 Task: Search one way flight ticket for 4 adults, 1 infant in seat and 1 infant on lap in premium economy from Nashville: Nashville International Airport (berry Field) to Fort Wayne: Fort Wayne International Airport on 8-4-2023. Choice of flights is Singapure airlines. Number of bags: 2 carry on bags and 1 checked bag. Price is upto 78000. Outbound departure time preference is 12:30.
Action: Mouse moved to (239, 342)
Screenshot: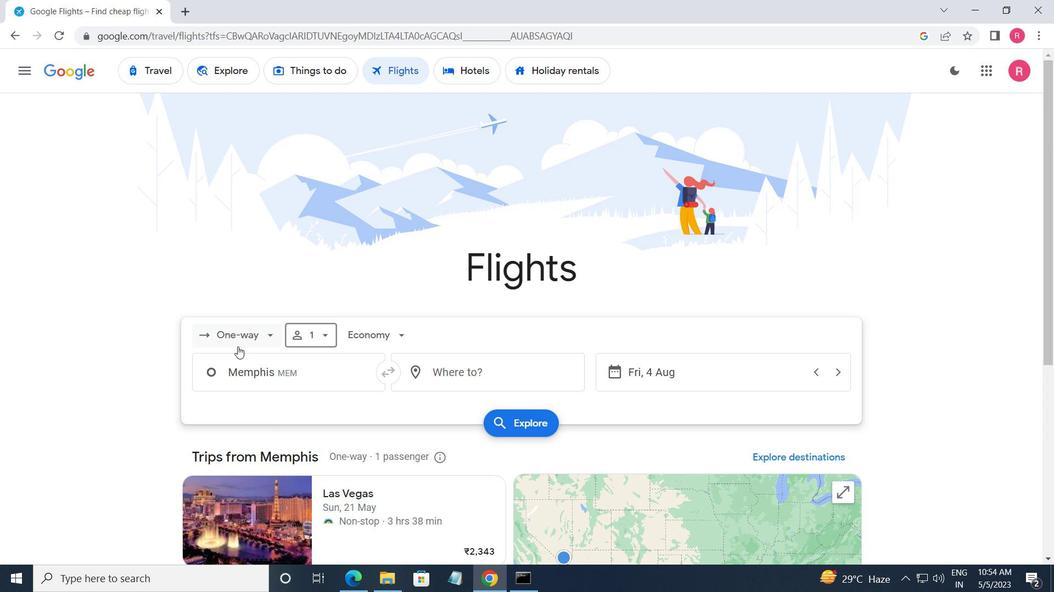 
Action: Mouse pressed left at (239, 342)
Screenshot: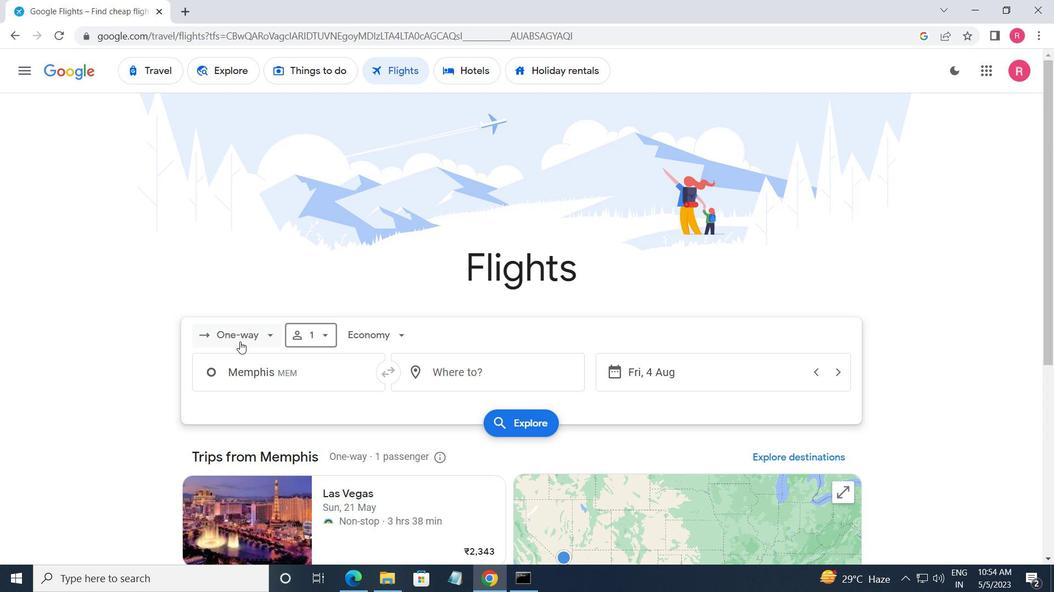 
Action: Mouse moved to (247, 397)
Screenshot: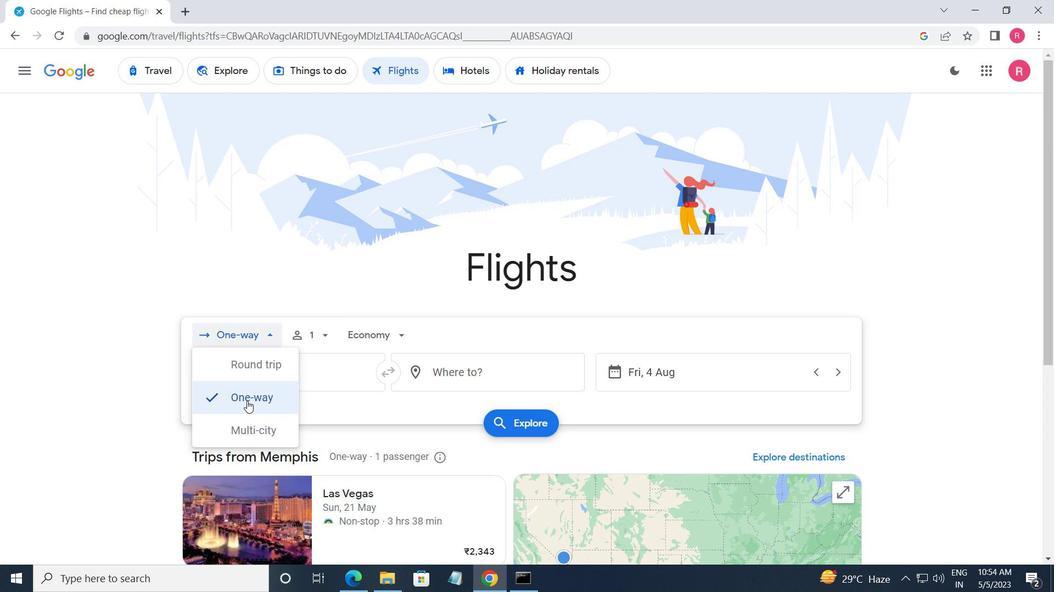 
Action: Mouse pressed left at (247, 397)
Screenshot: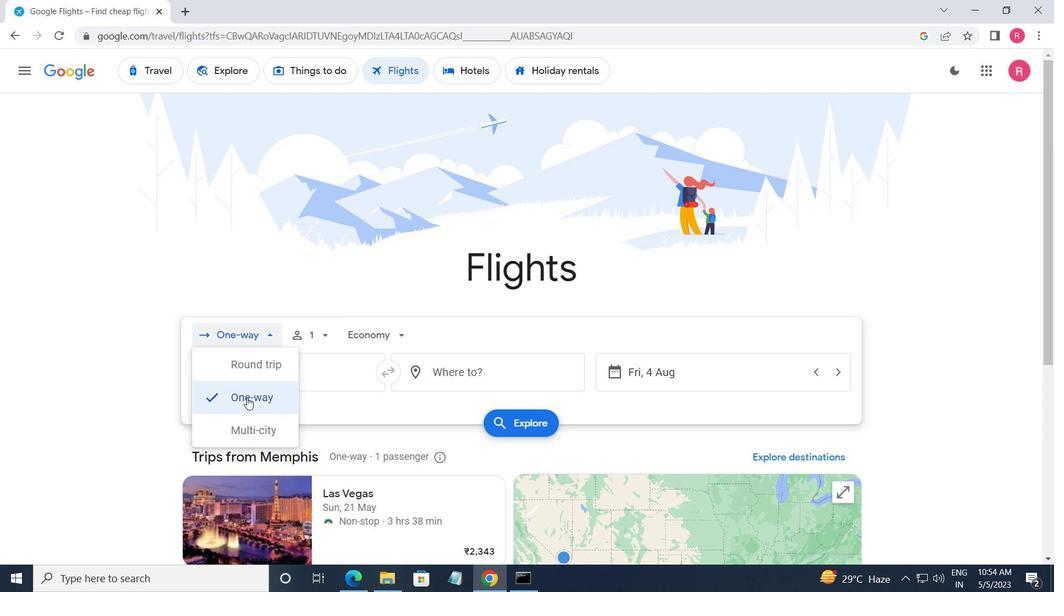 
Action: Mouse moved to (310, 339)
Screenshot: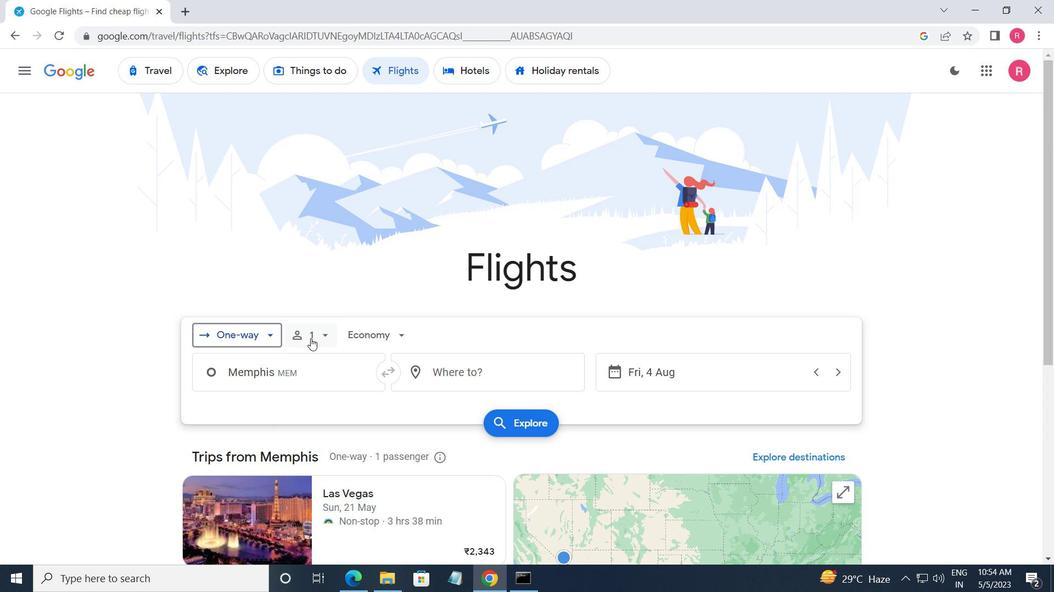 
Action: Mouse pressed left at (310, 339)
Screenshot: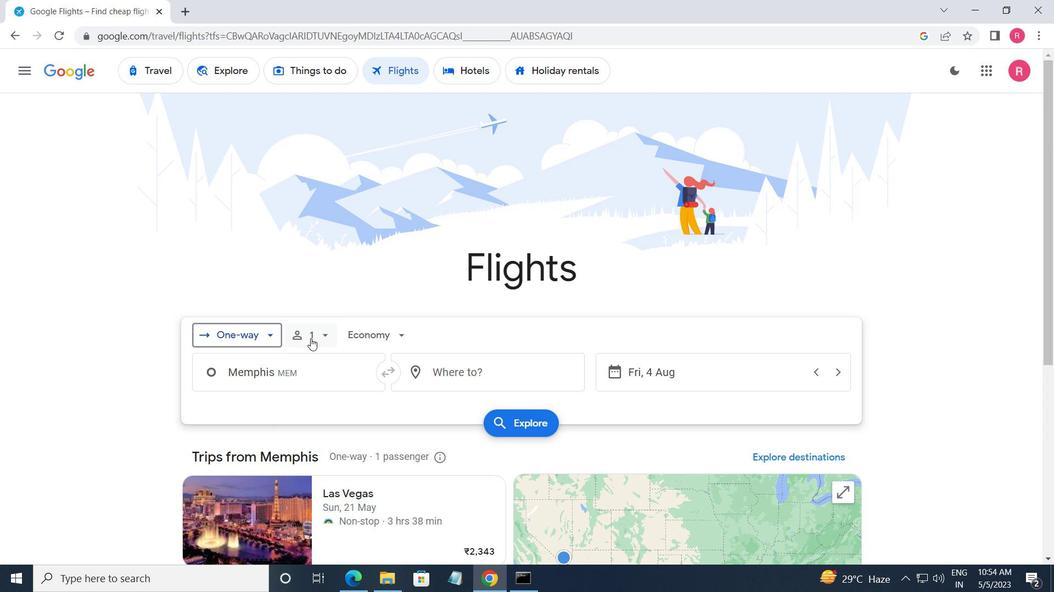 
Action: Mouse moved to (430, 366)
Screenshot: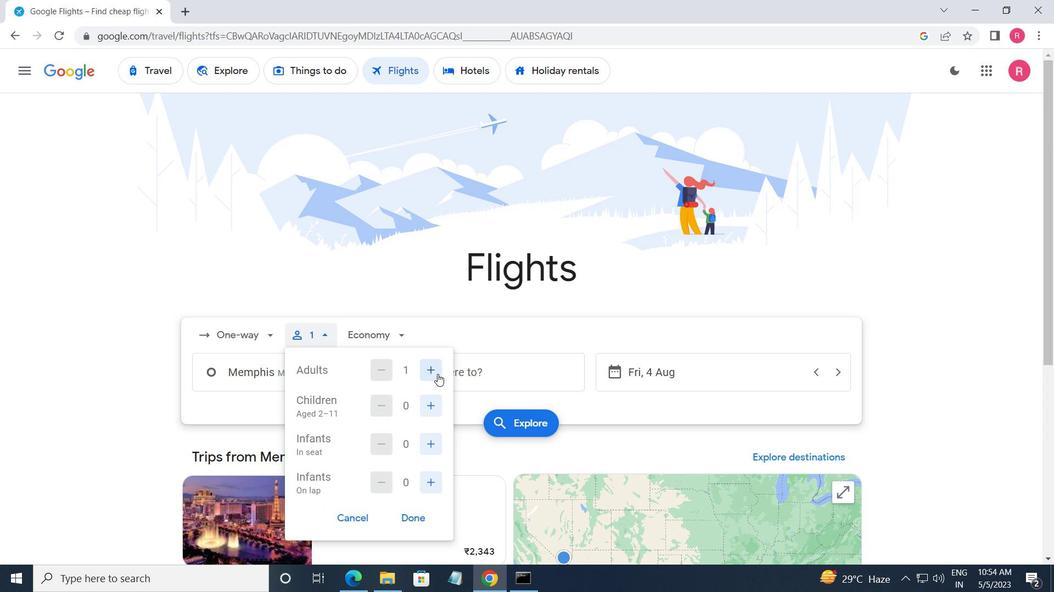 
Action: Mouse pressed left at (430, 366)
Screenshot: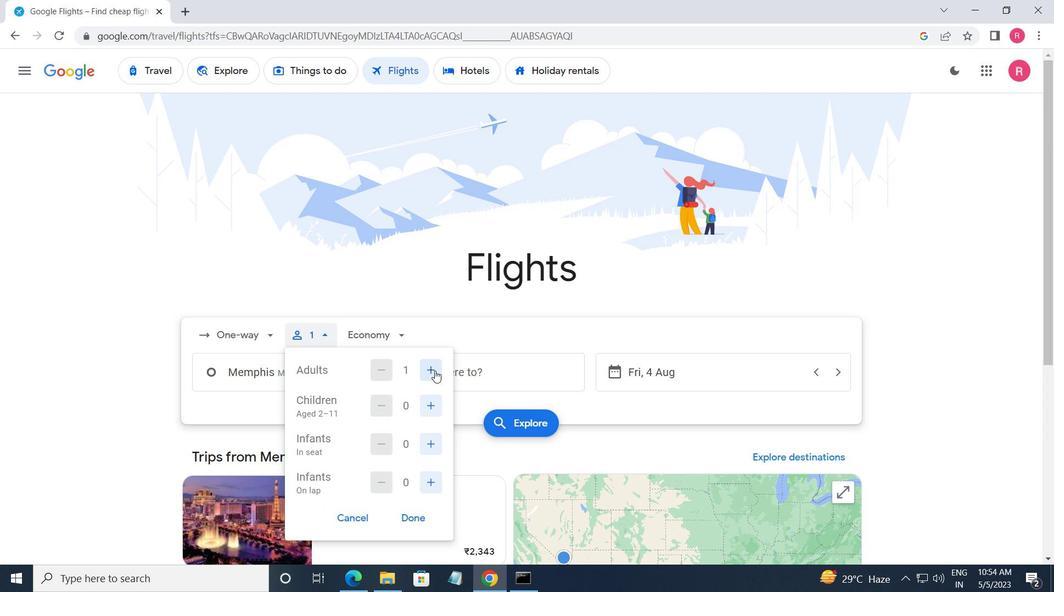 
Action: Mouse pressed left at (430, 366)
Screenshot: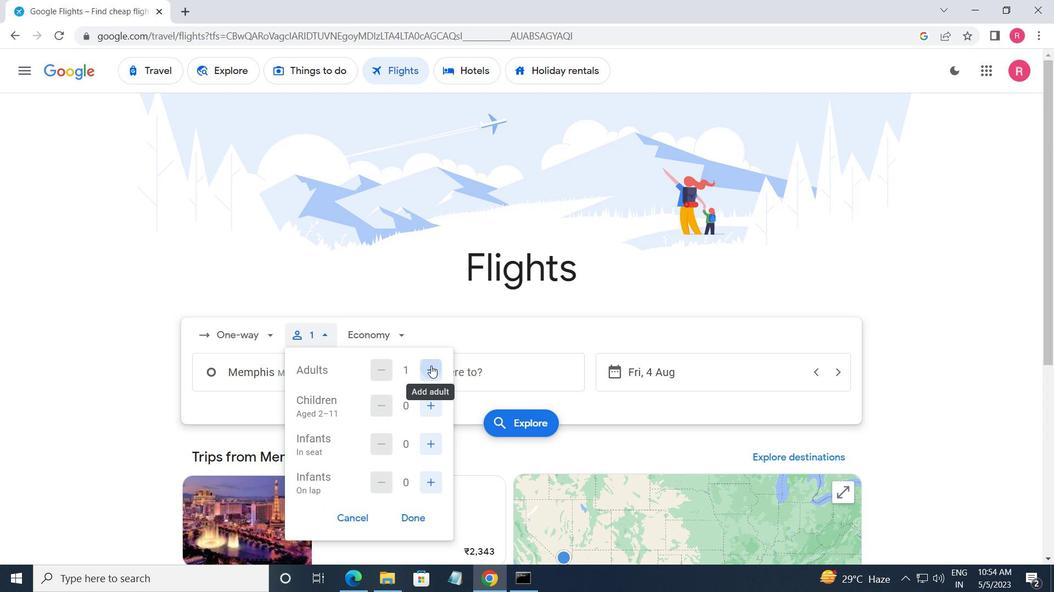 
Action: Mouse pressed left at (430, 366)
Screenshot: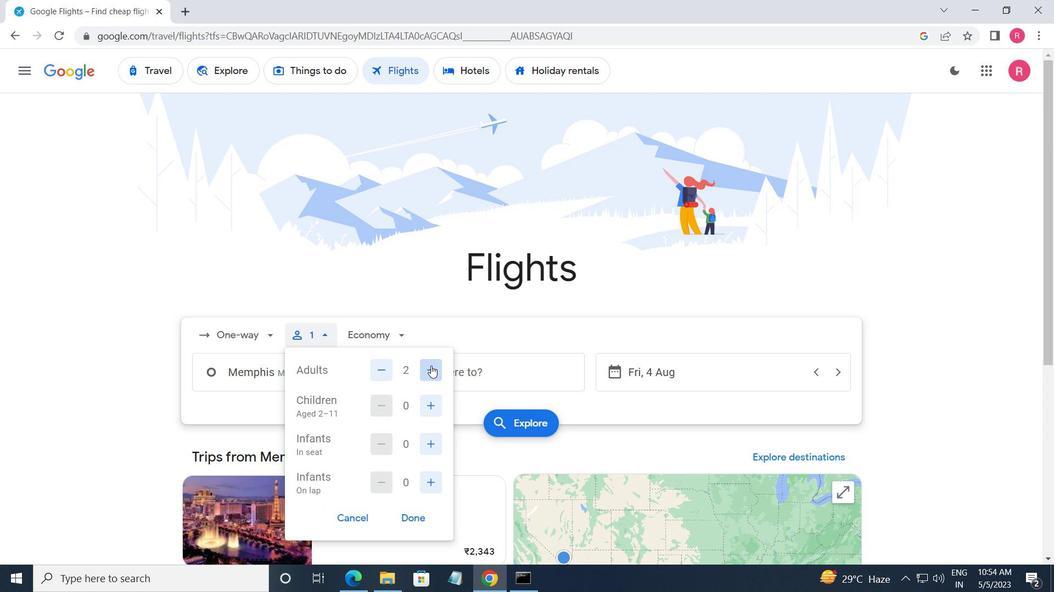 
Action: Mouse moved to (428, 401)
Screenshot: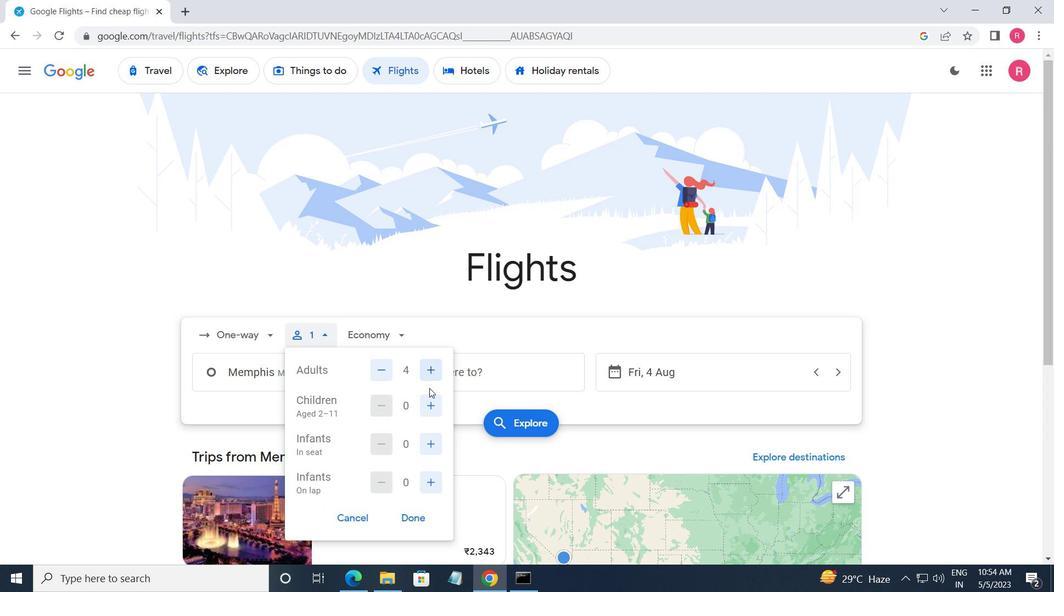 
Action: Mouse pressed left at (428, 401)
Screenshot: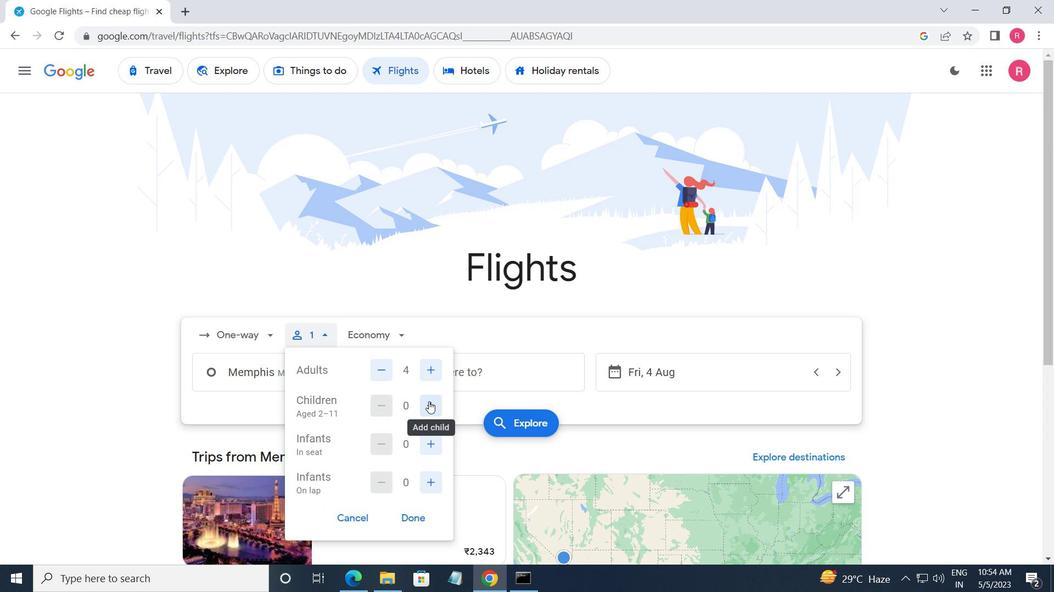
Action: Mouse moved to (426, 441)
Screenshot: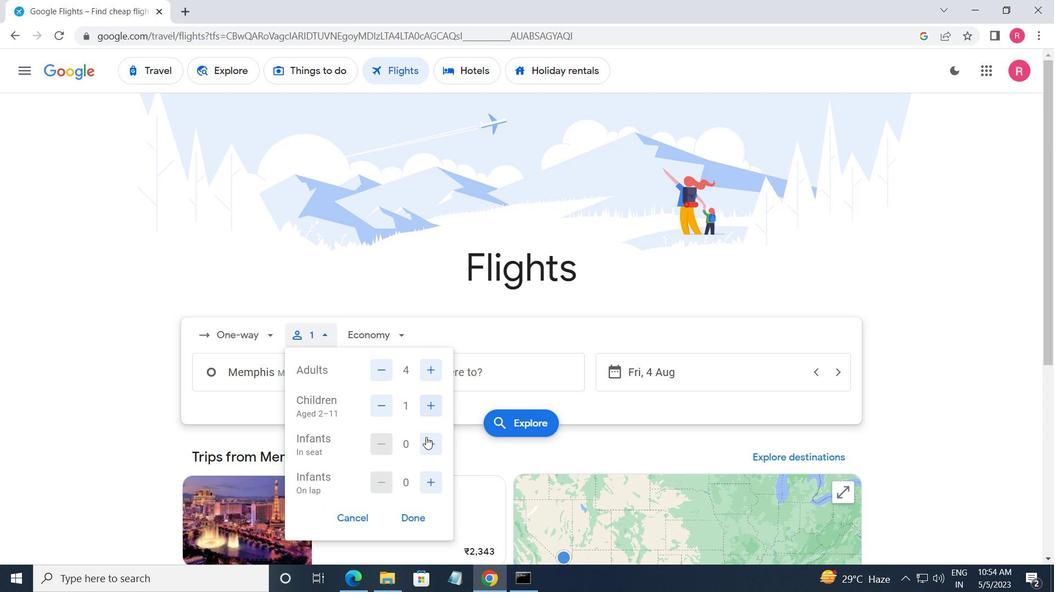 
Action: Mouse pressed left at (426, 441)
Screenshot: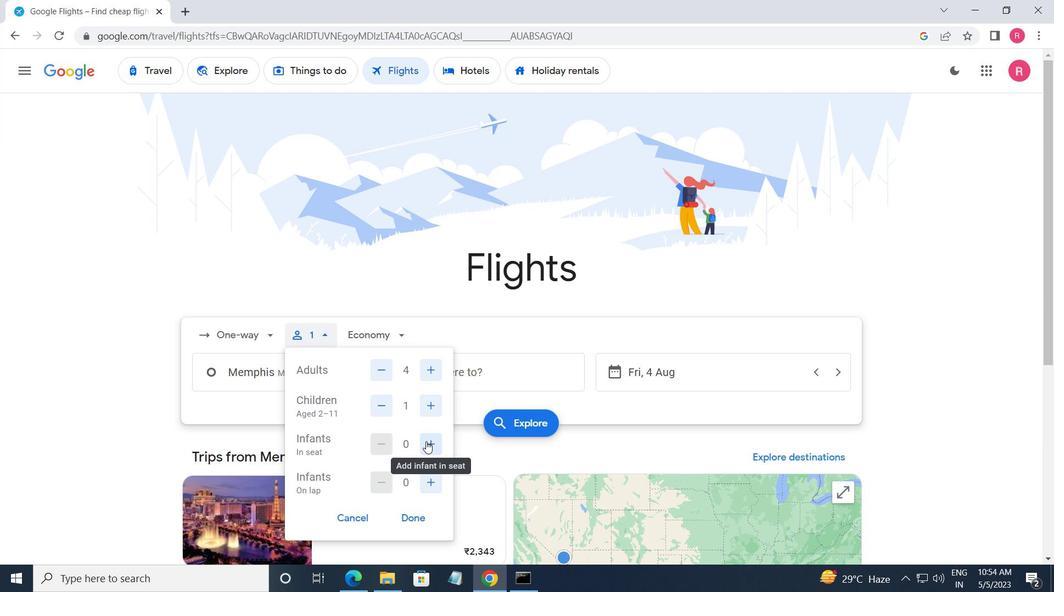 
Action: Mouse moved to (377, 329)
Screenshot: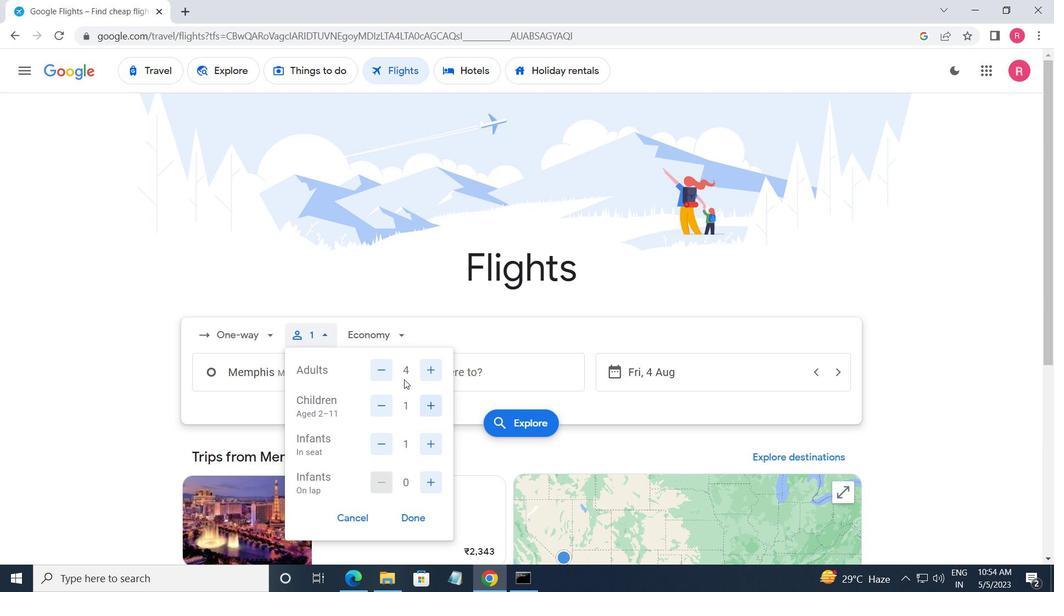 
Action: Mouse pressed left at (377, 329)
Screenshot: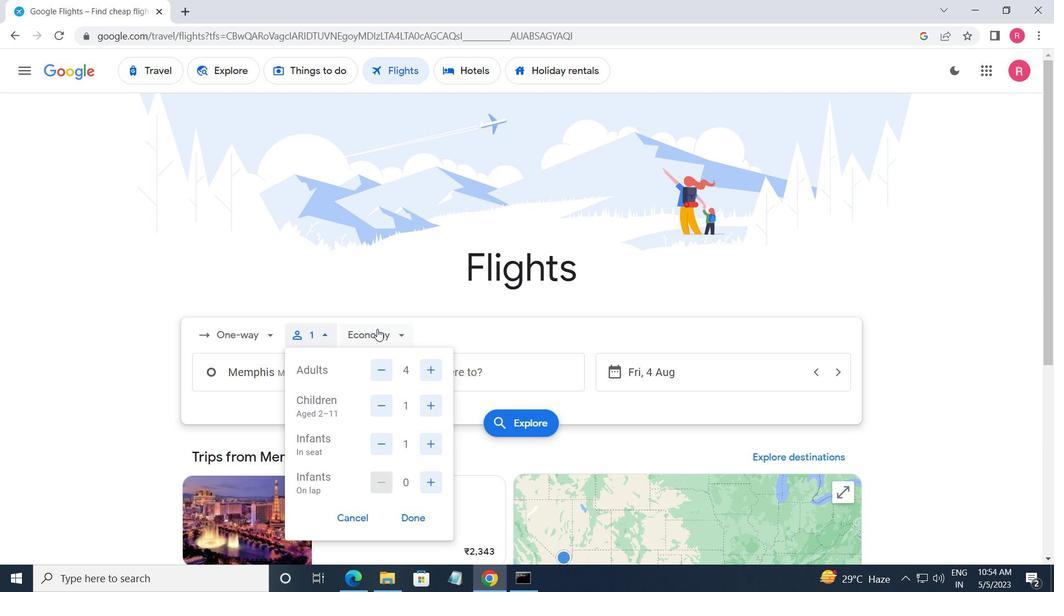 
Action: Mouse moved to (401, 406)
Screenshot: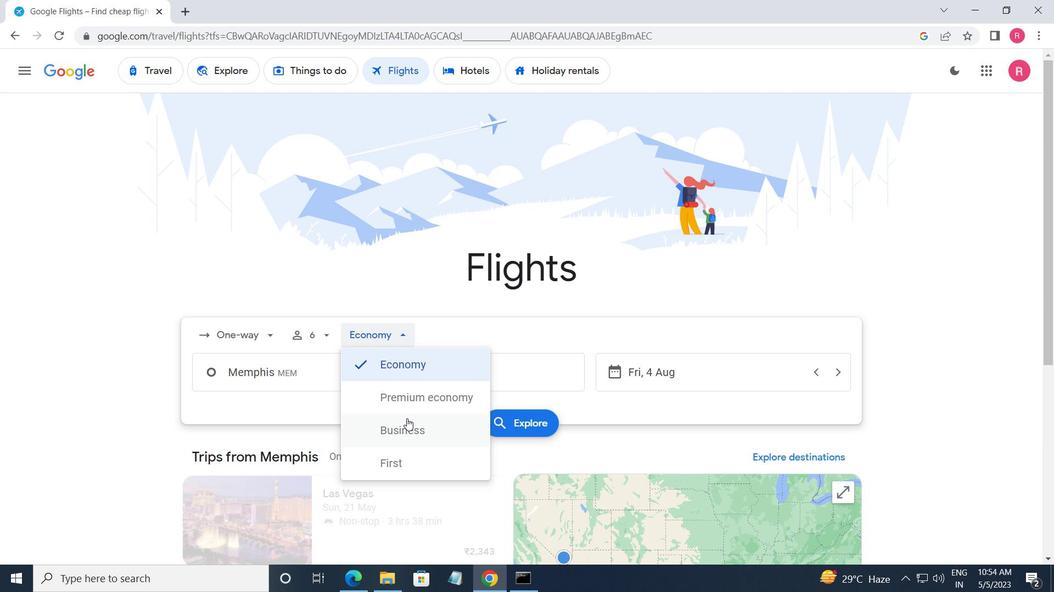 
Action: Mouse pressed left at (401, 406)
Screenshot: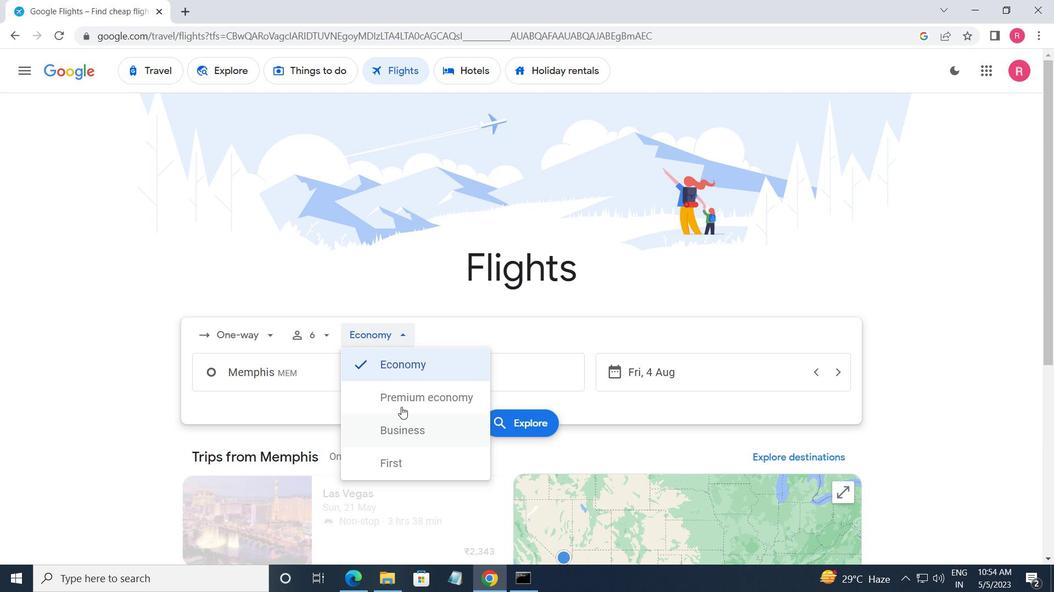 
Action: Mouse moved to (335, 387)
Screenshot: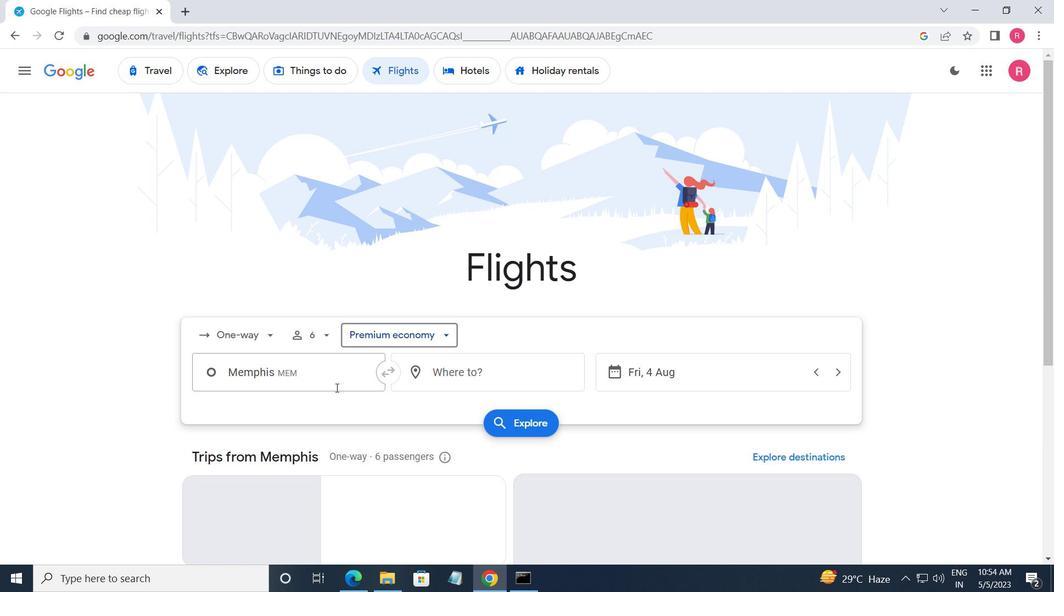 
Action: Mouse pressed left at (335, 387)
Screenshot: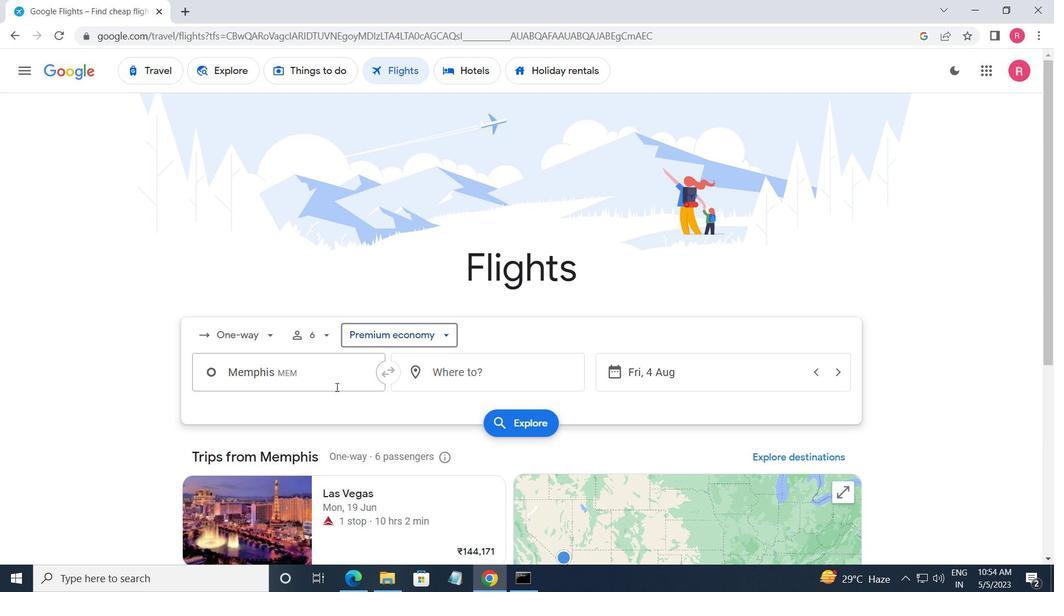 
Action: Mouse moved to (337, 387)
Screenshot: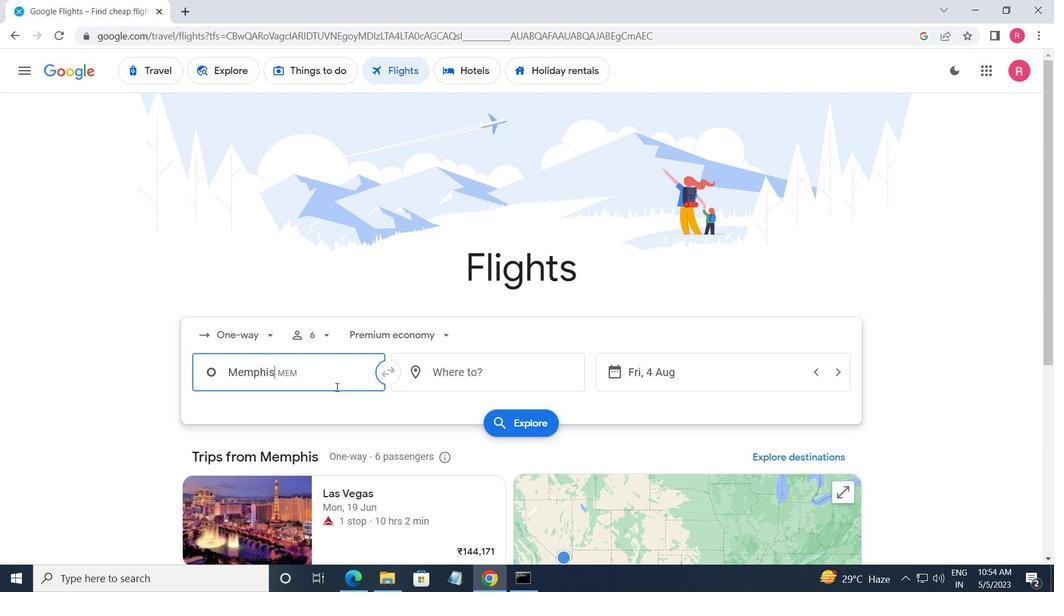 
Action: Key pressed <Key.shift_r>Nashville<Key.space><Key.shift_r>I
Screenshot: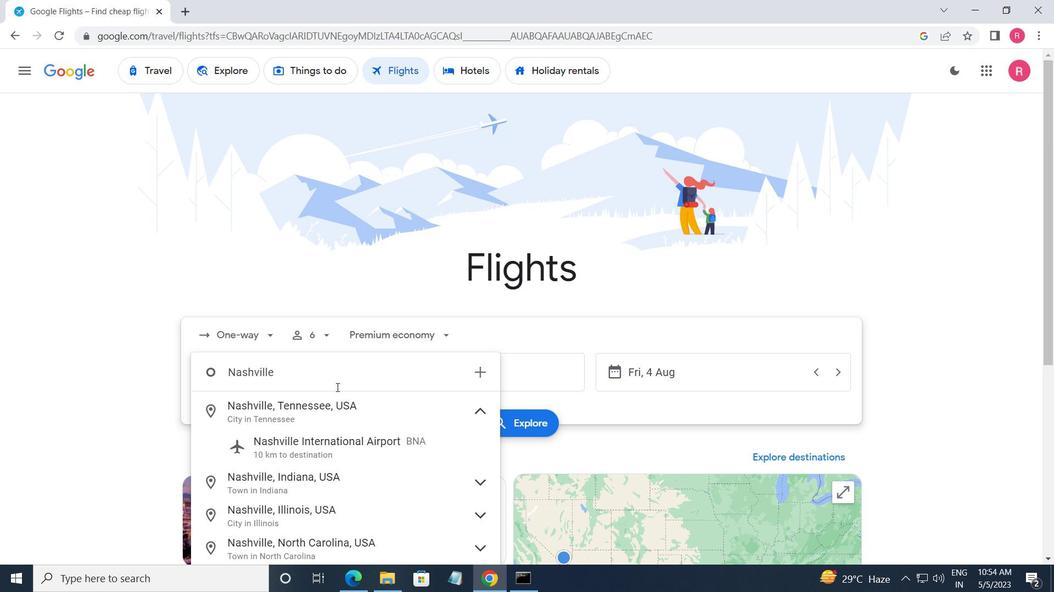 
Action: Mouse moved to (359, 412)
Screenshot: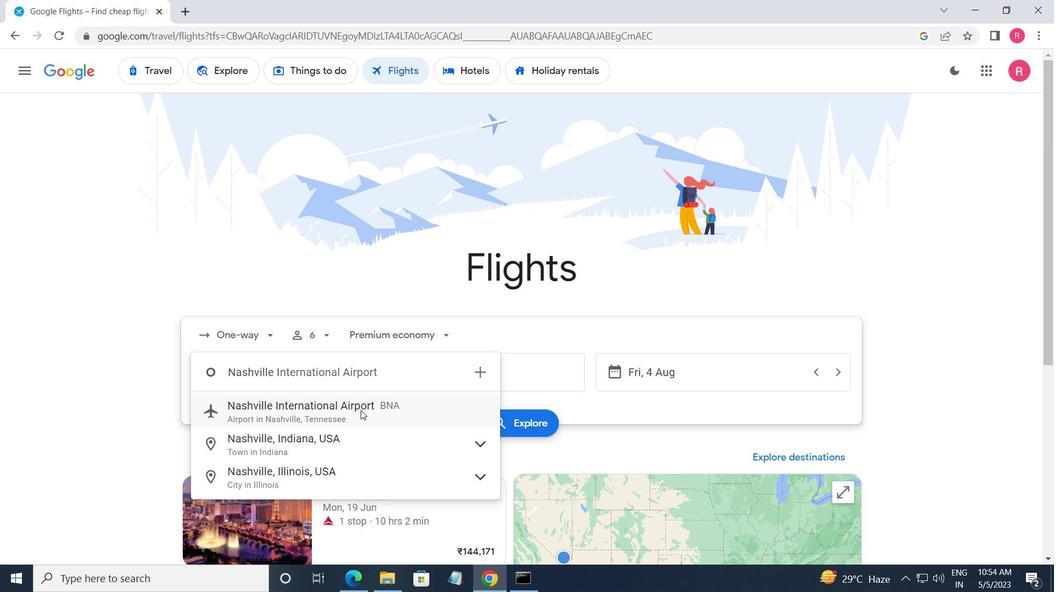 
Action: Mouse pressed left at (359, 412)
Screenshot: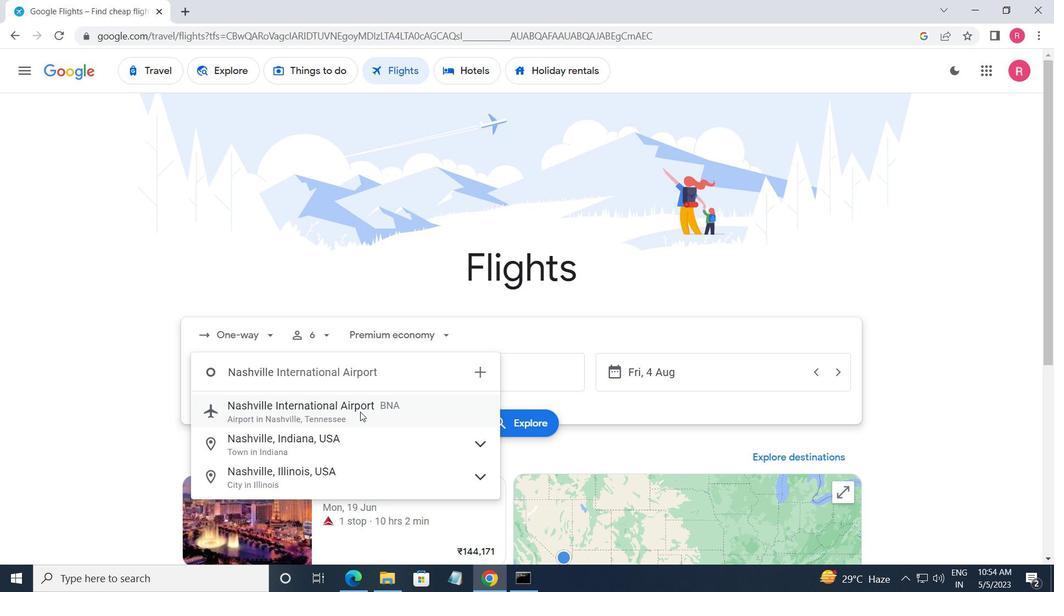 
Action: Mouse moved to (461, 366)
Screenshot: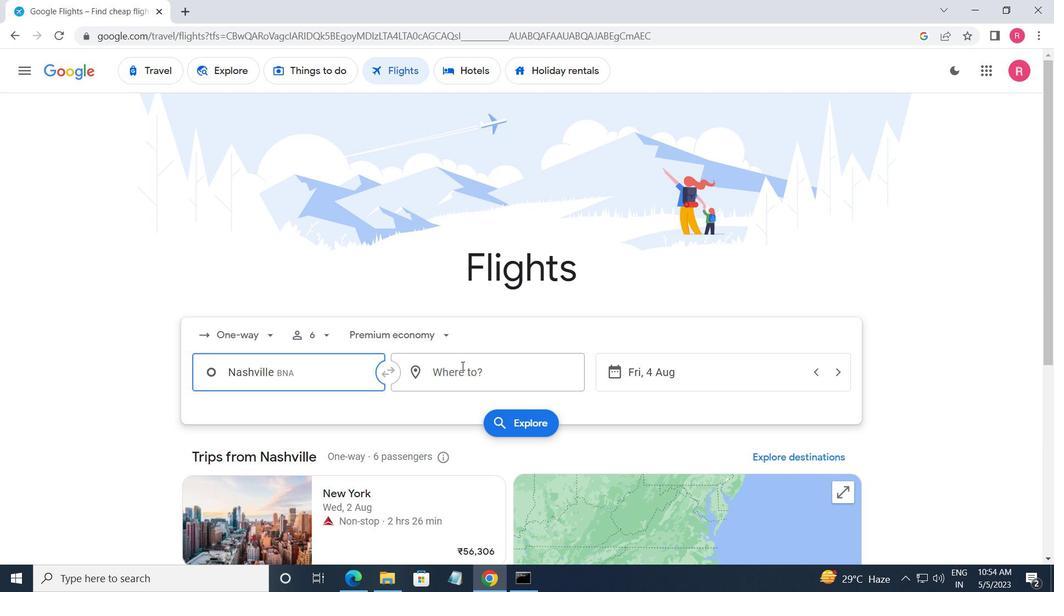 
Action: Mouse pressed left at (461, 366)
Screenshot: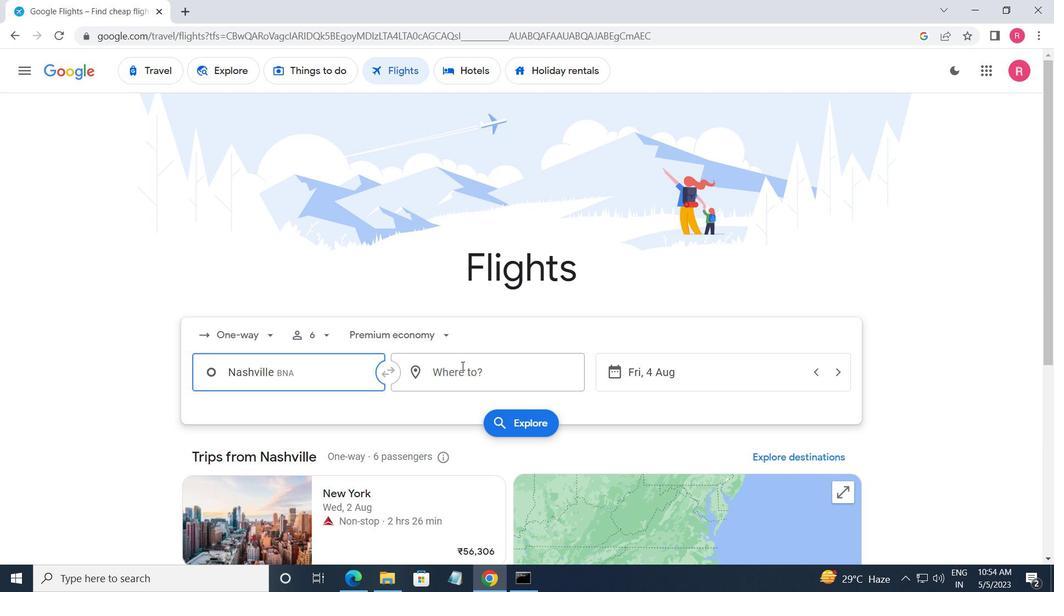 
Action: Mouse moved to (478, 510)
Screenshot: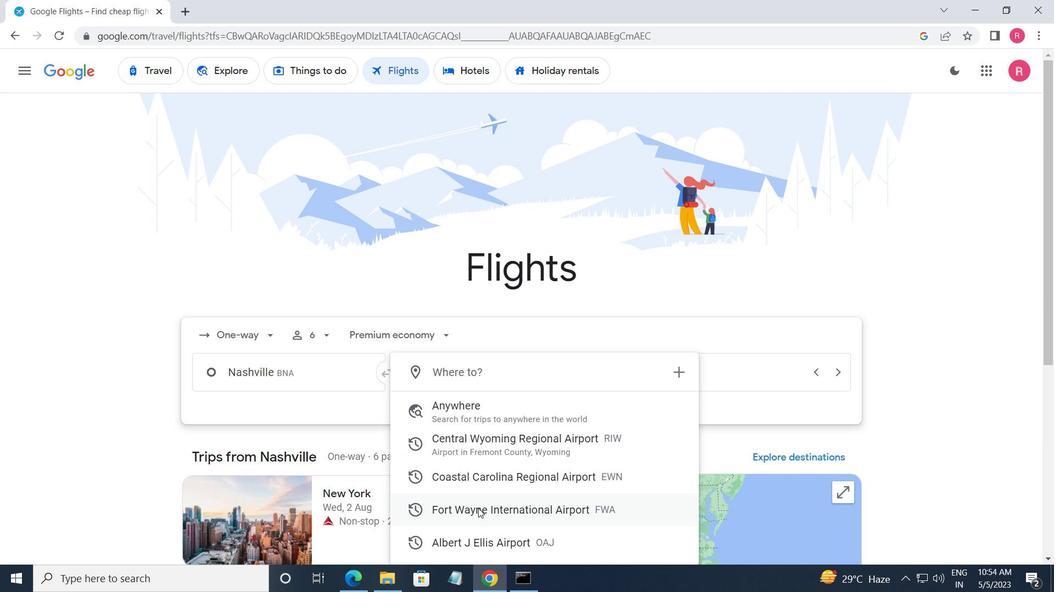 
Action: Mouse pressed left at (478, 510)
Screenshot: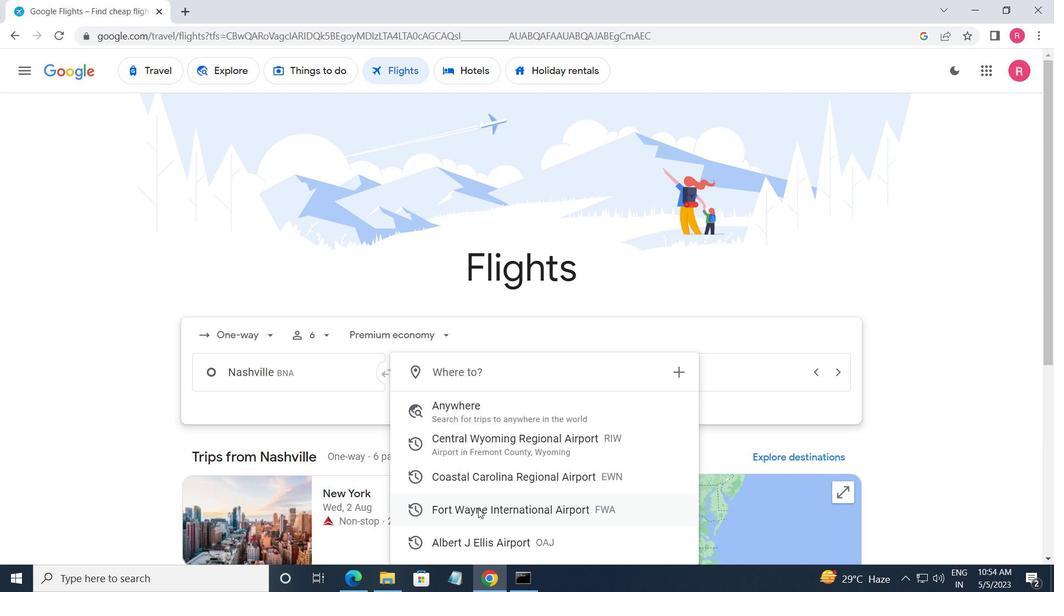 
Action: Mouse moved to (695, 383)
Screenshot: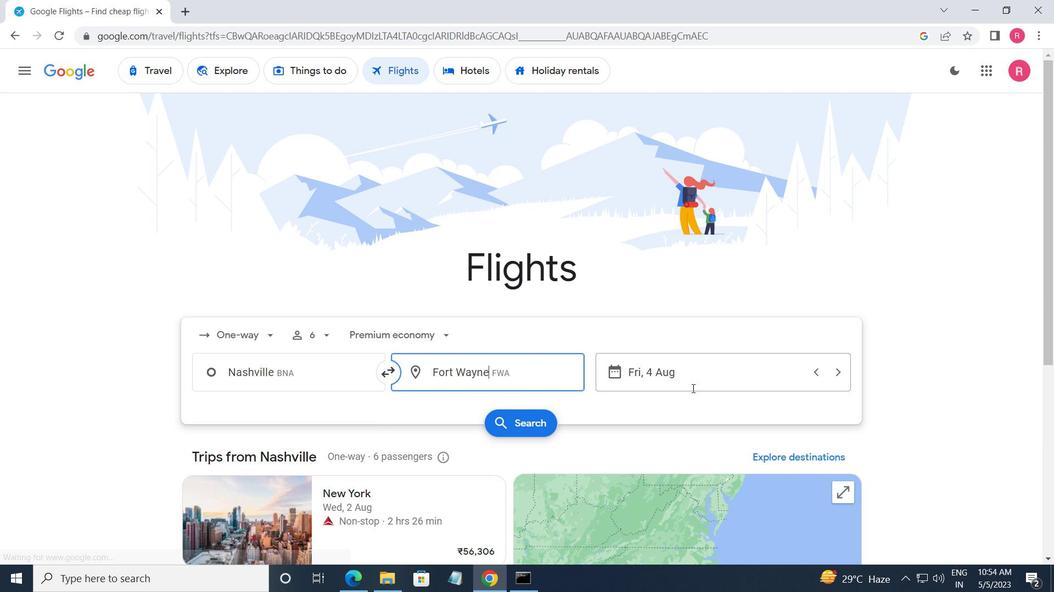 
Action: Mouse pressed left at (695, 383)
Screenshot: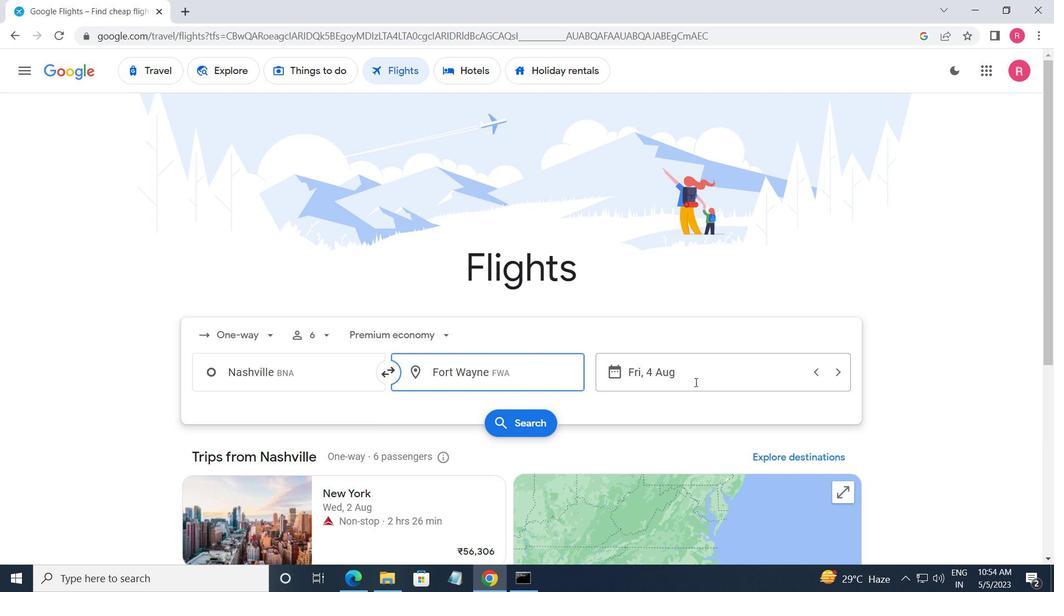 
Action: Mouse moved to (520, 320)
Screenshot: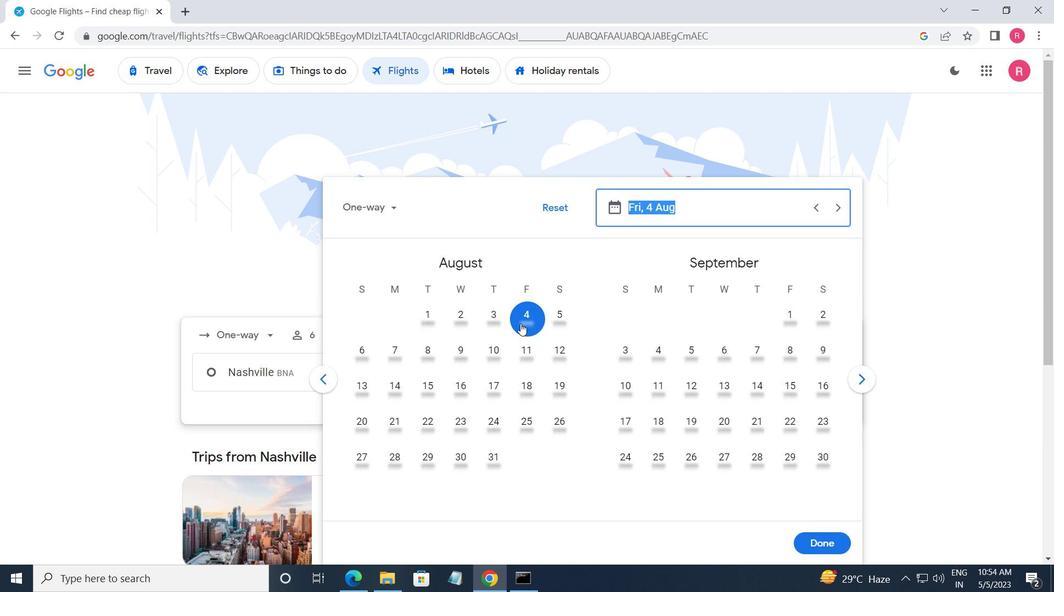 
Action: Mouse pressed left at (520, 320)
Screenshot: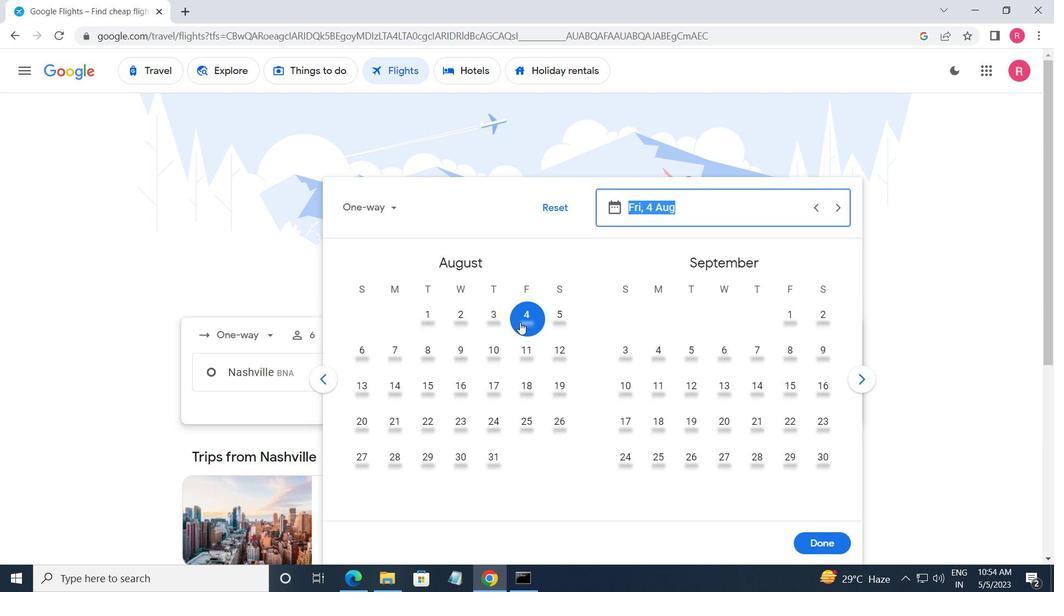 
Action: Mouse moved to (792, 546)
Screenshot: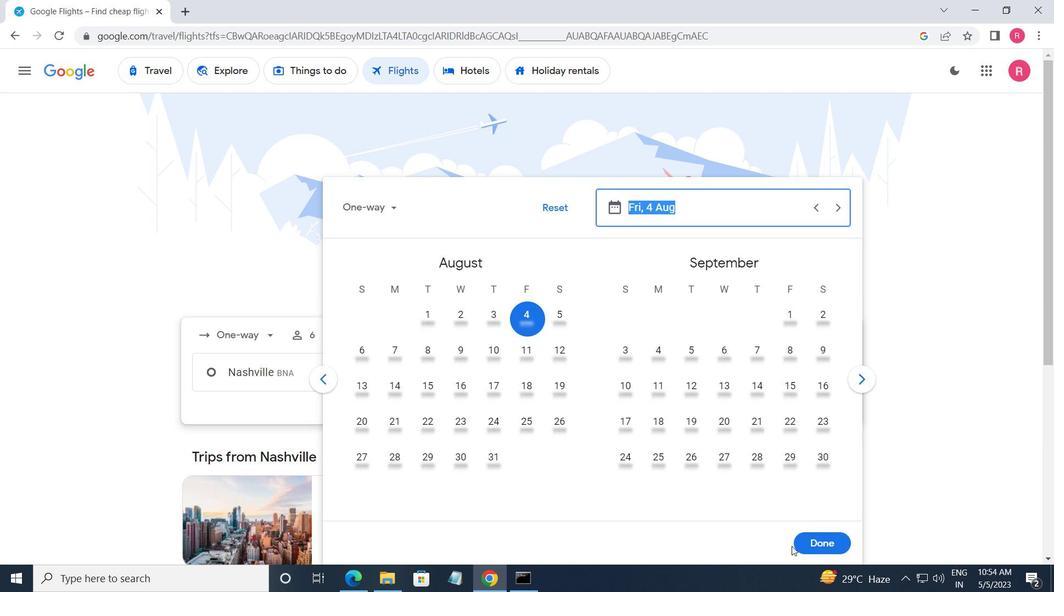 
Action: Mouse pressed left at (792, 546)
Screenshot: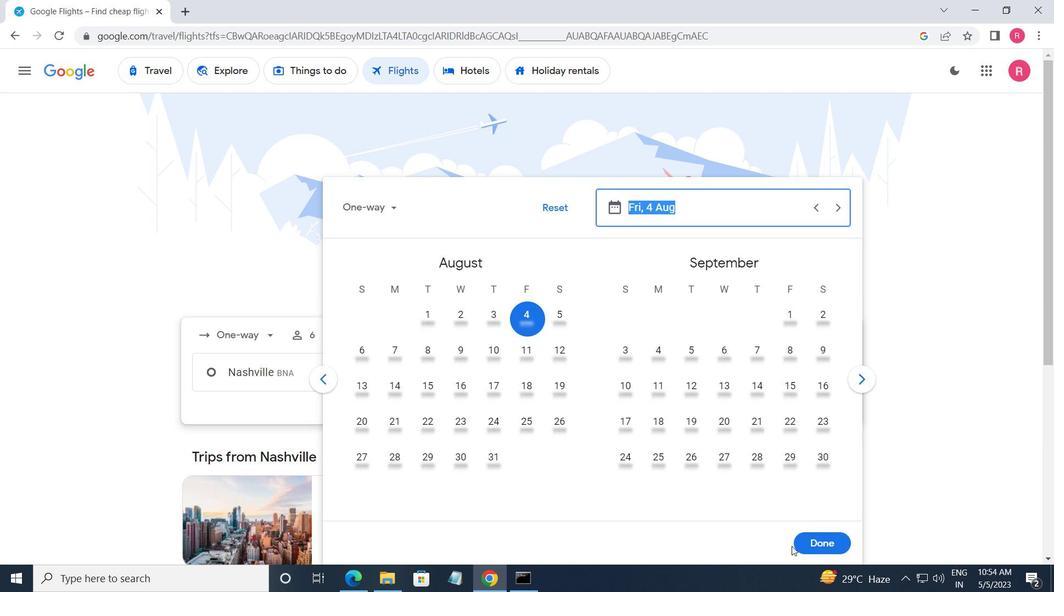 
Action: Mouse moved to (816, 546)
Screenshot: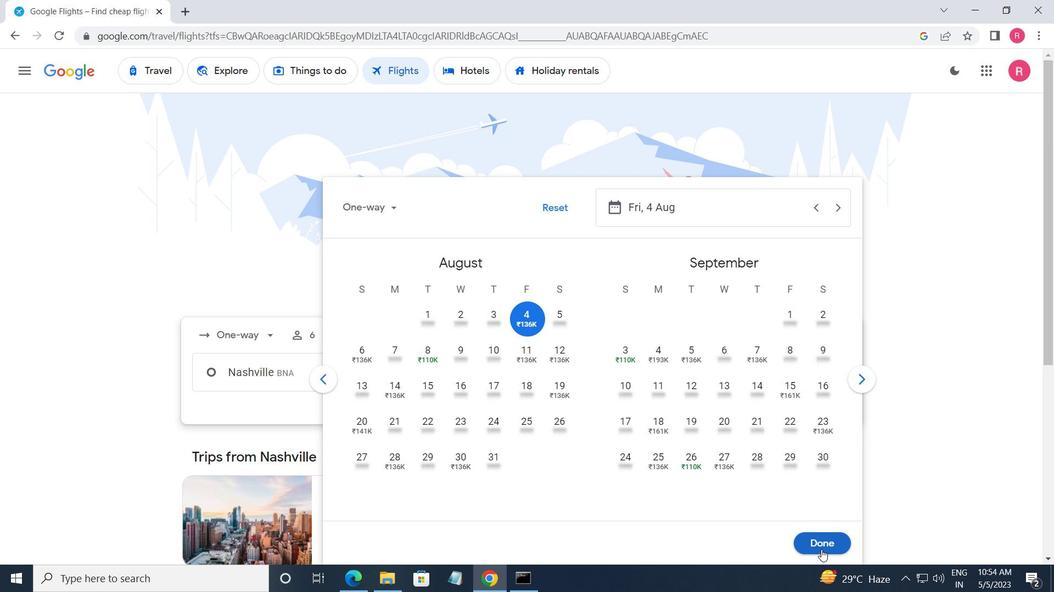 
Action: Mouse pressed left at (816, 546)
Screenshot: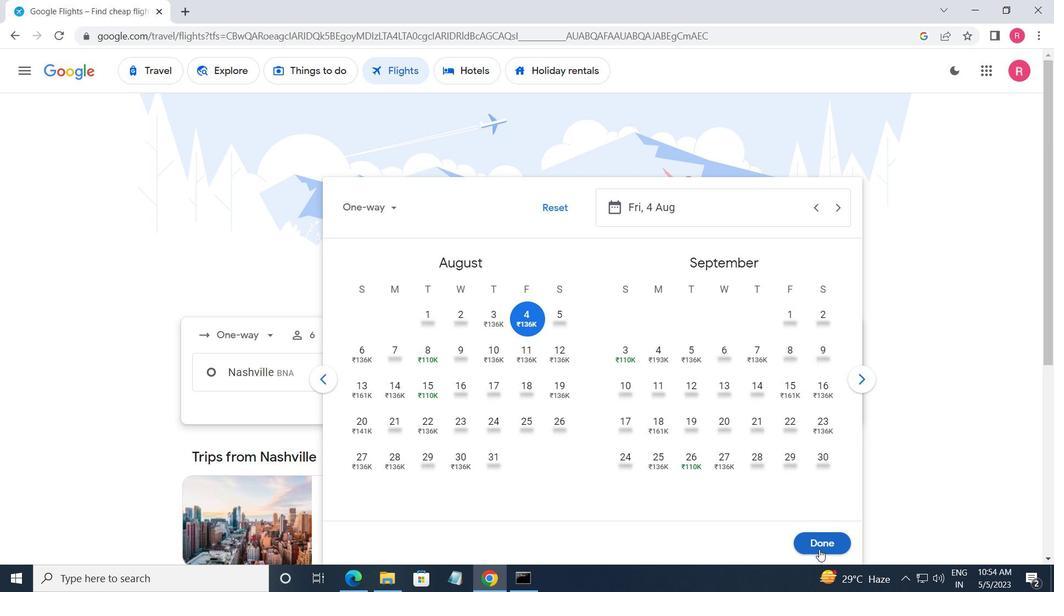 
Action: Mouse moved to (528, 429)
Screenshot: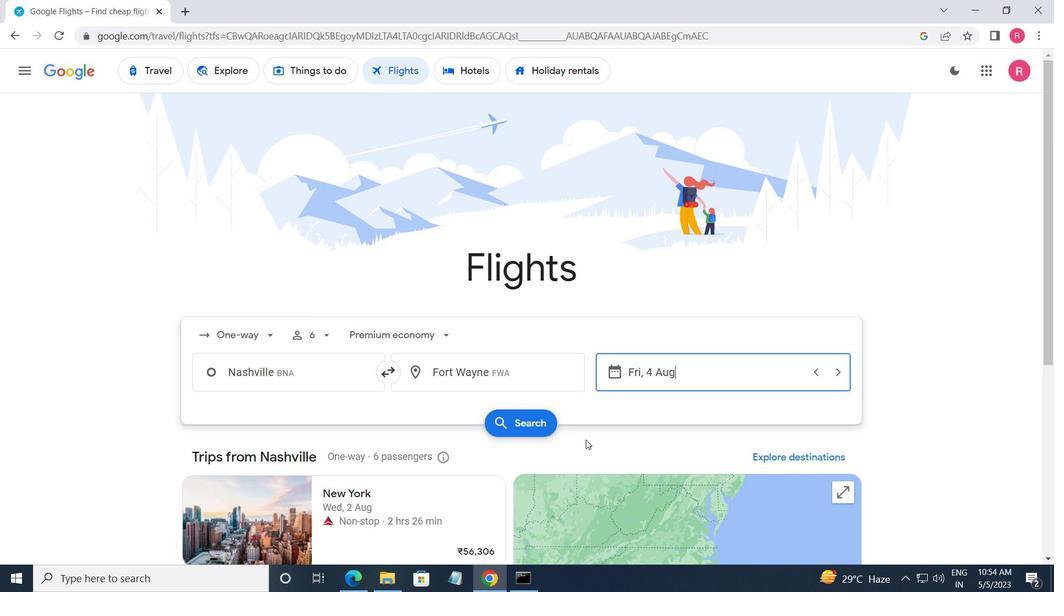 
Action: Mouse pressed left at (528, 429)
Screenshot: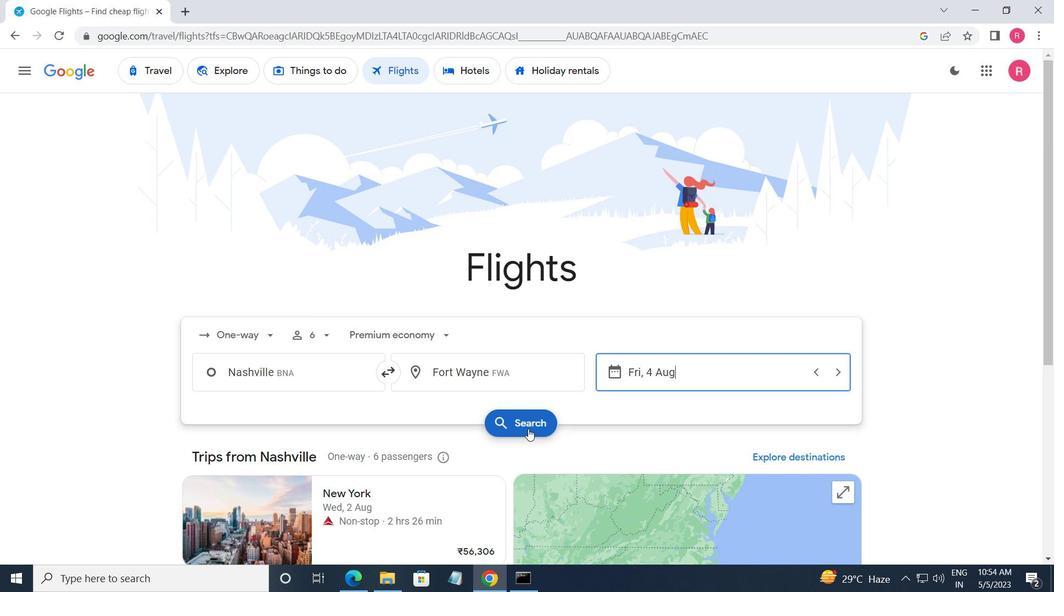 
Action: Mouse moved to (214, 199)
Screenshot: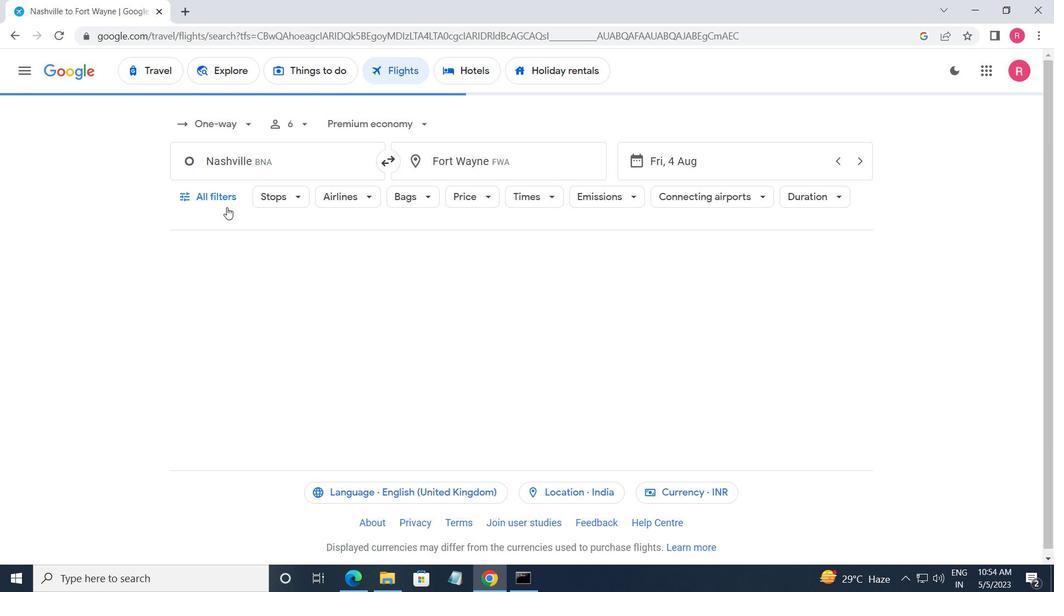 
Action: Mouse pressed left at (214, 199)
Screenshot: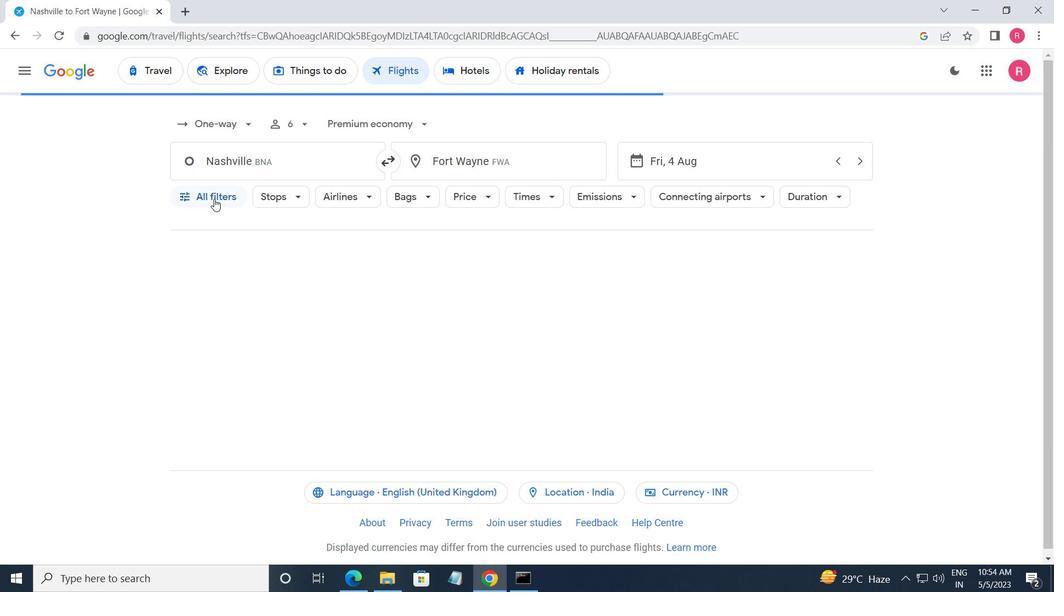 
Action: Mouse moved to (273, 393)
Screenshot: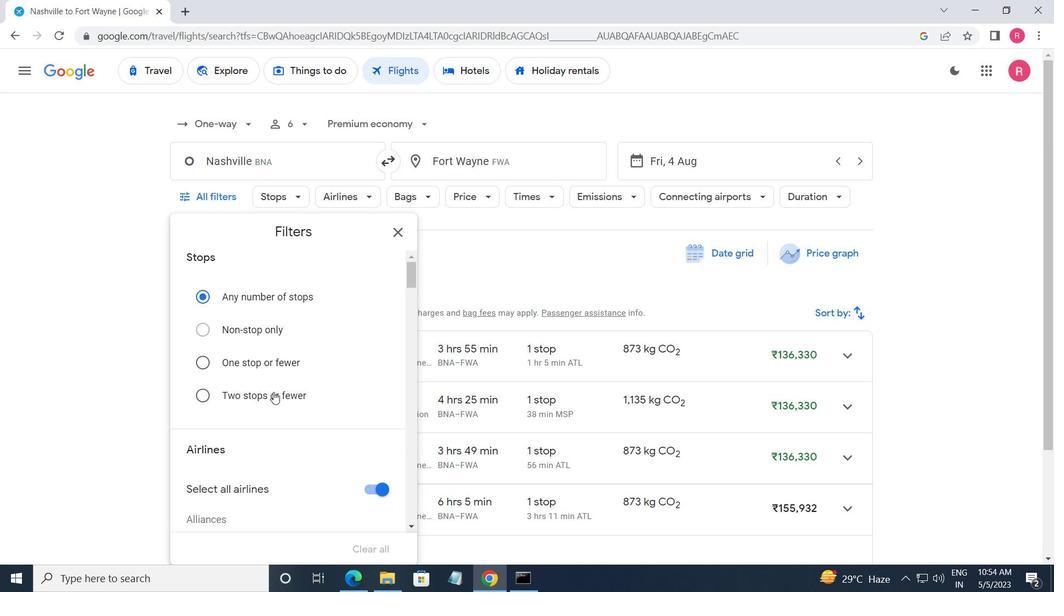 
Action: Mouse scrolled (273, 393) with delta (0, 0)
Screenshot: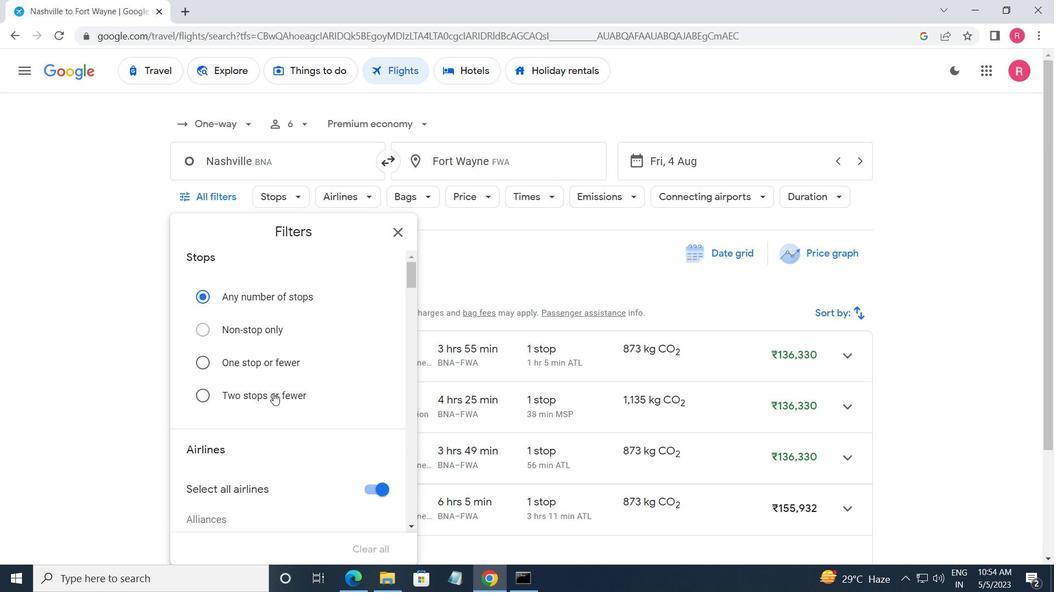 
Action: Mouse scrolled (273, 393) with delta (0, 0)
Screenshot: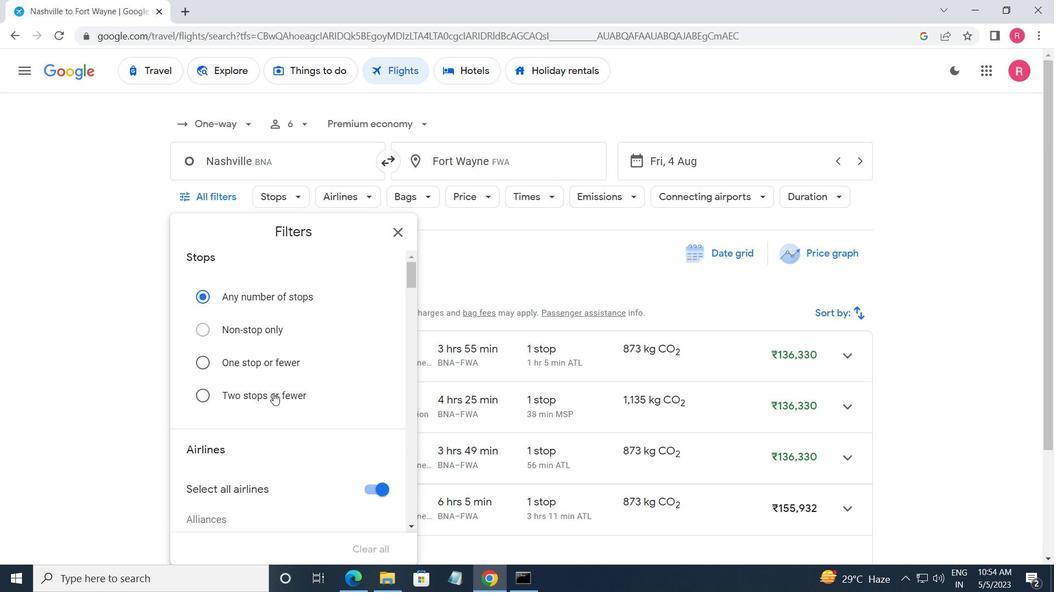
Action: Mouse scrolled (273, 393) with delta (0, 0)
Screenshot: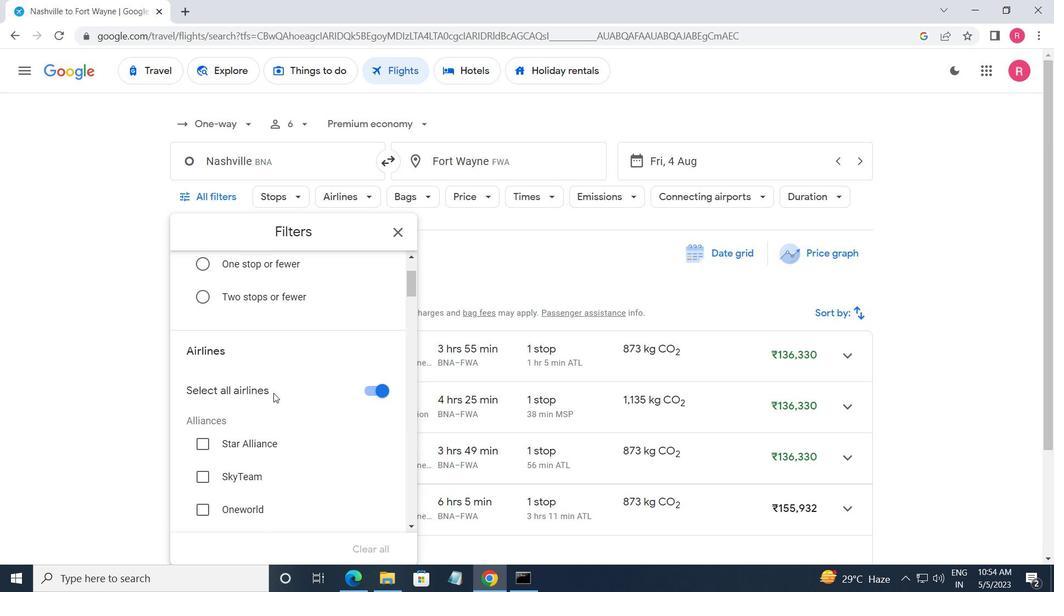 
Action: Mouse scrolled (273, 393) with delta (0, 0)
Screenshot: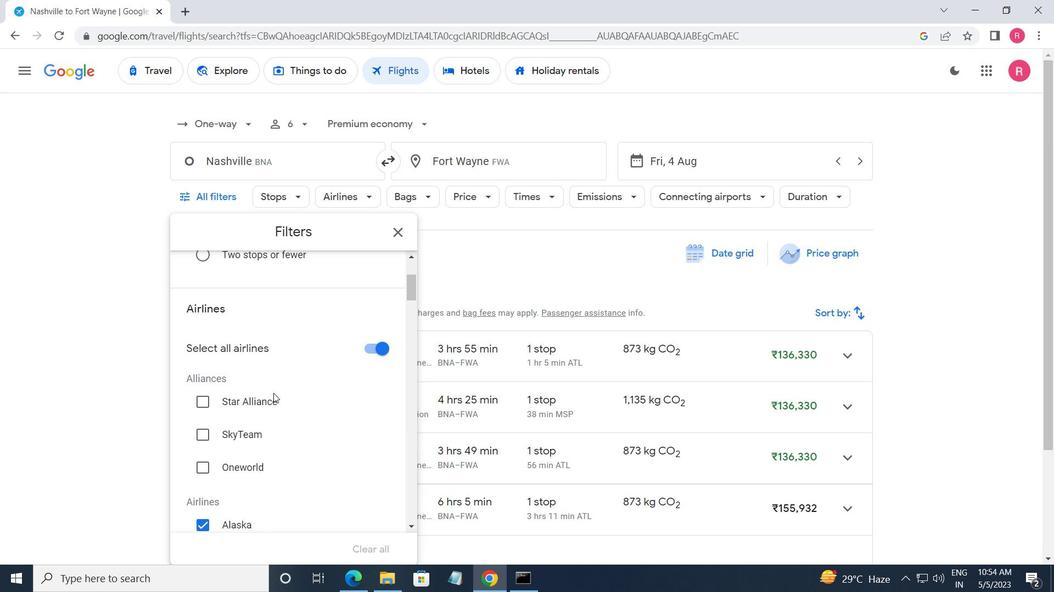 
Action: Mouse scrolled (273, 393) with delta (0, 0)
Screenshot: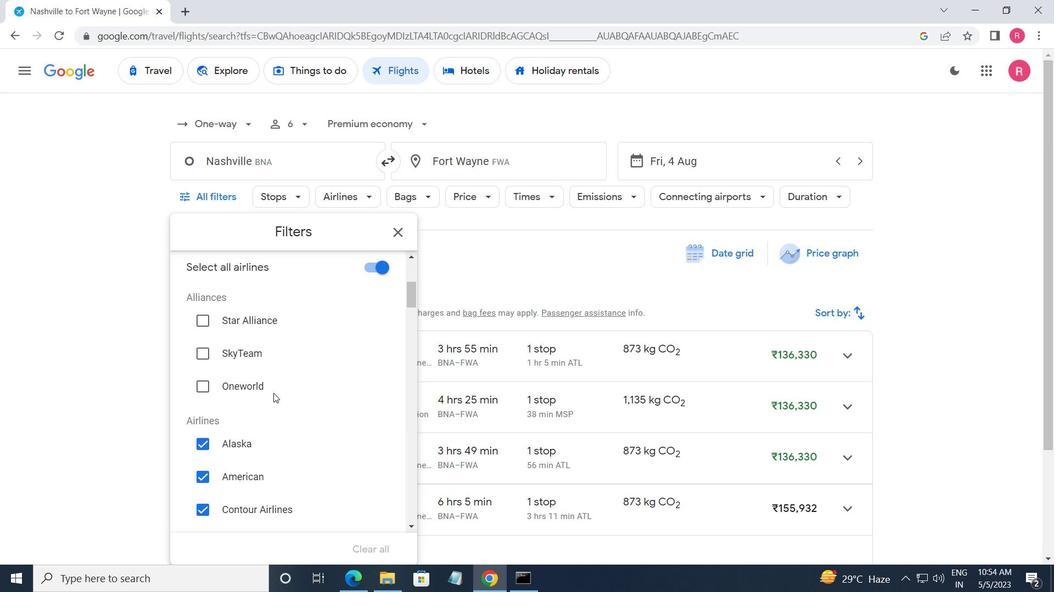
Action: Mouse moved to (273, 393)
Screenshot: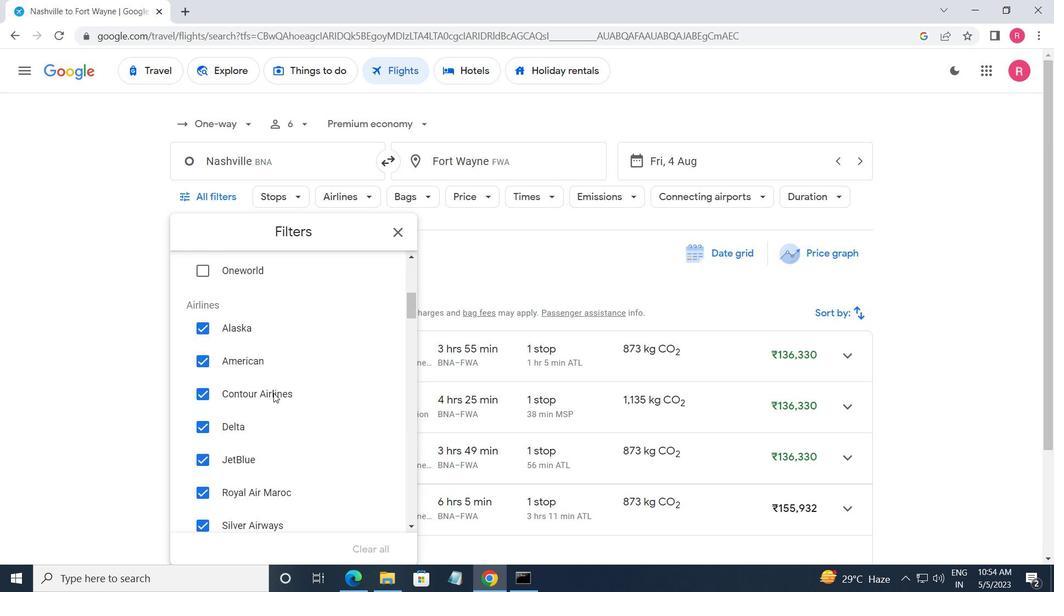 
Action: Mouse scrolled (273, 393) with delta (0, 0)
Screenshot: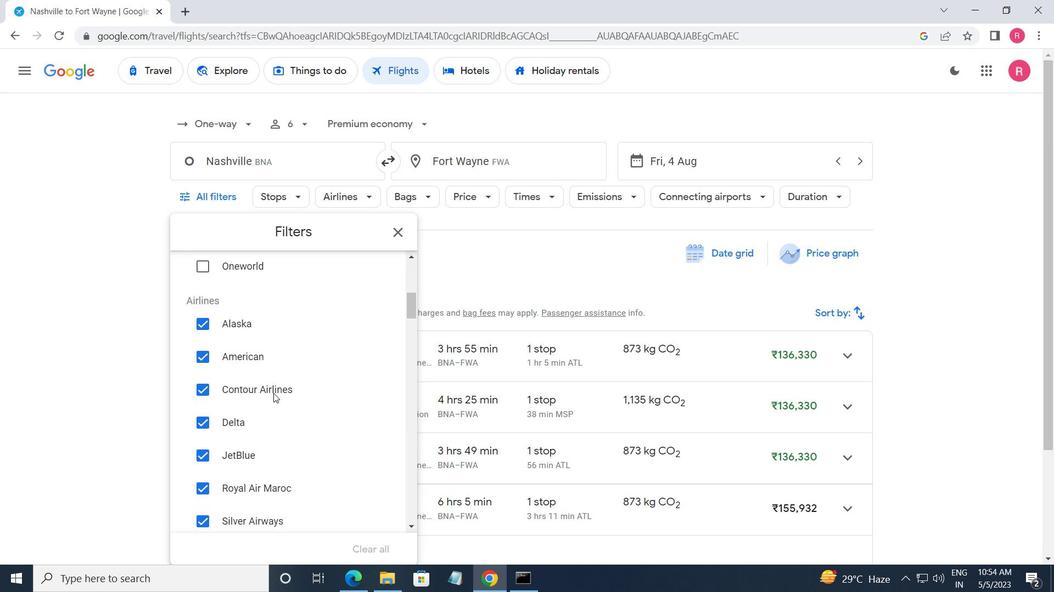 
Action: Mouse moved to (273, 393)
Screenshot: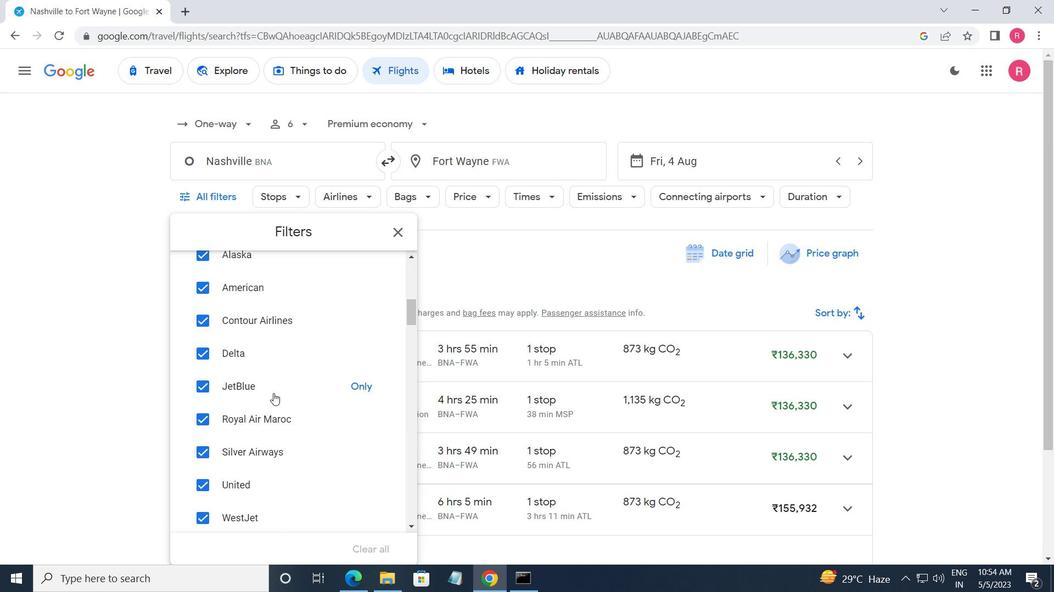 
Action: Mouse scrolled (273, 392) with delta (0, 0)
Screenshot: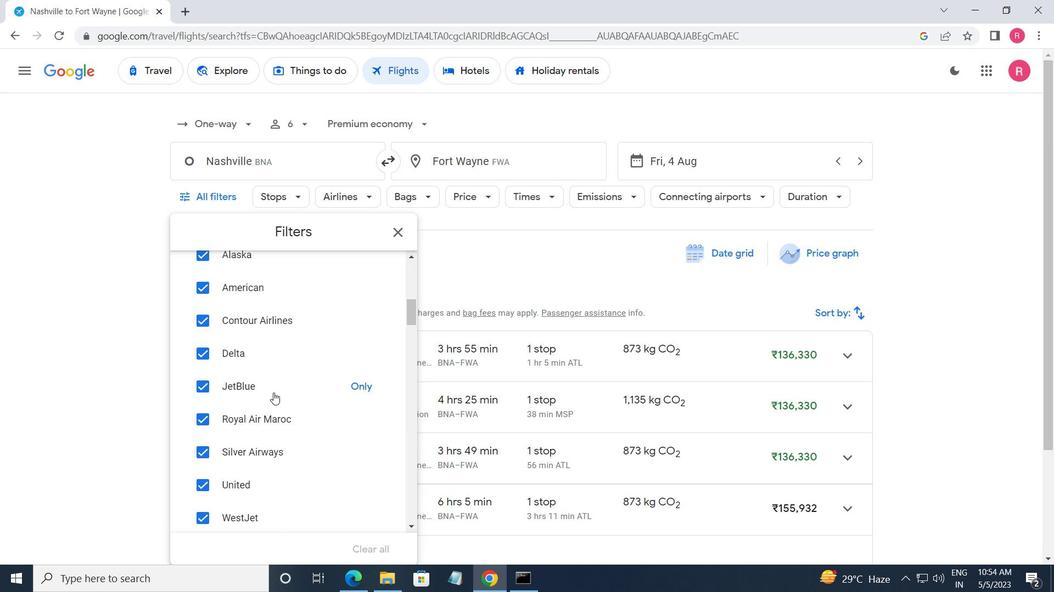 
Action: Mouse scrolled (273, 393) with delta (0, 0)
Screenshot: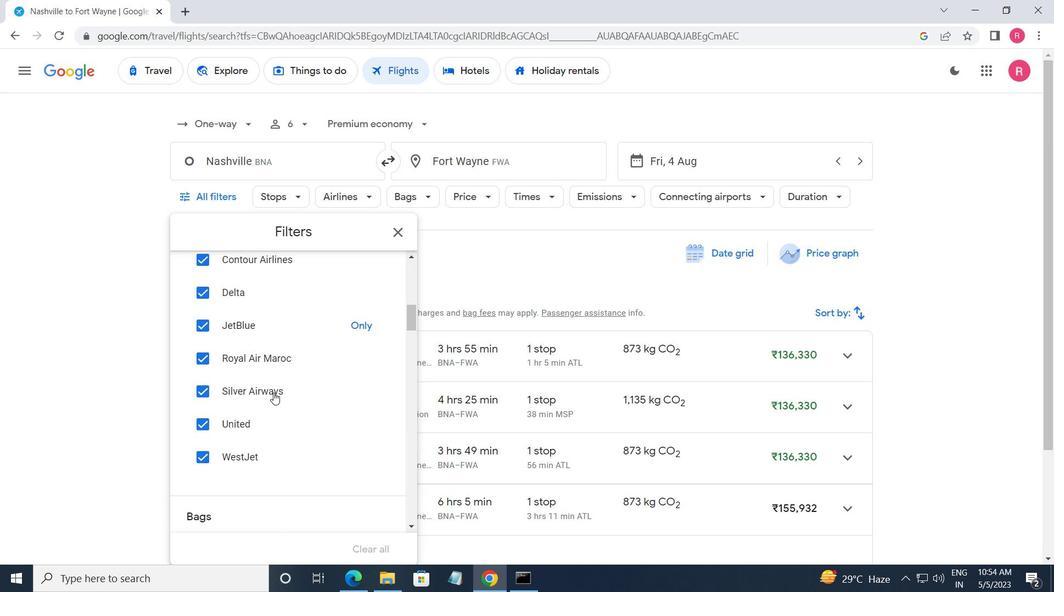 
Action: Mouse scrolled (273, 393) with delta (0, 0)
Screenshot: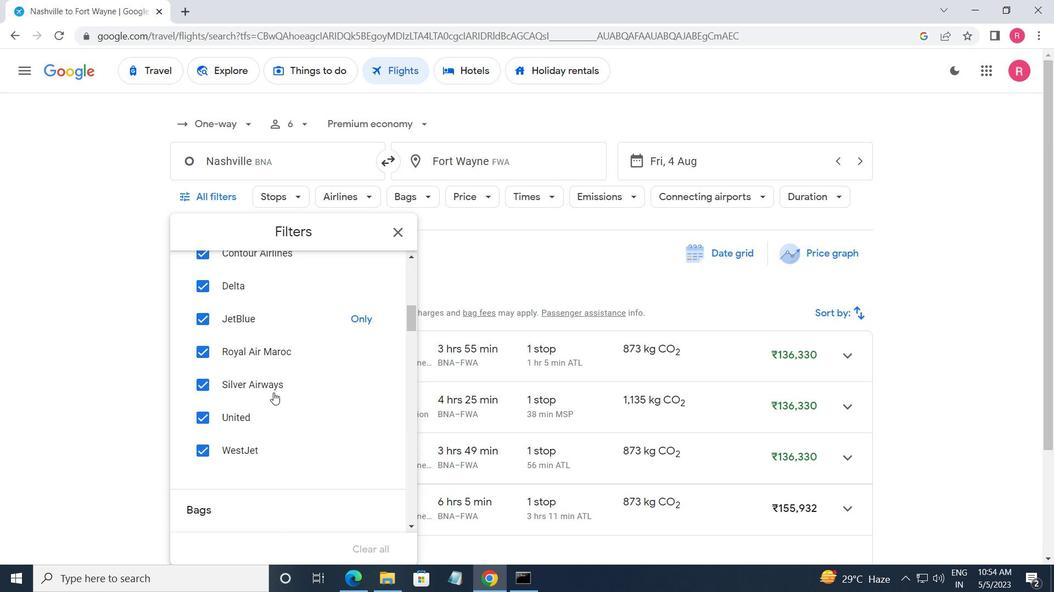 
Action: Mouse moved to (349, 329)
Screenshot: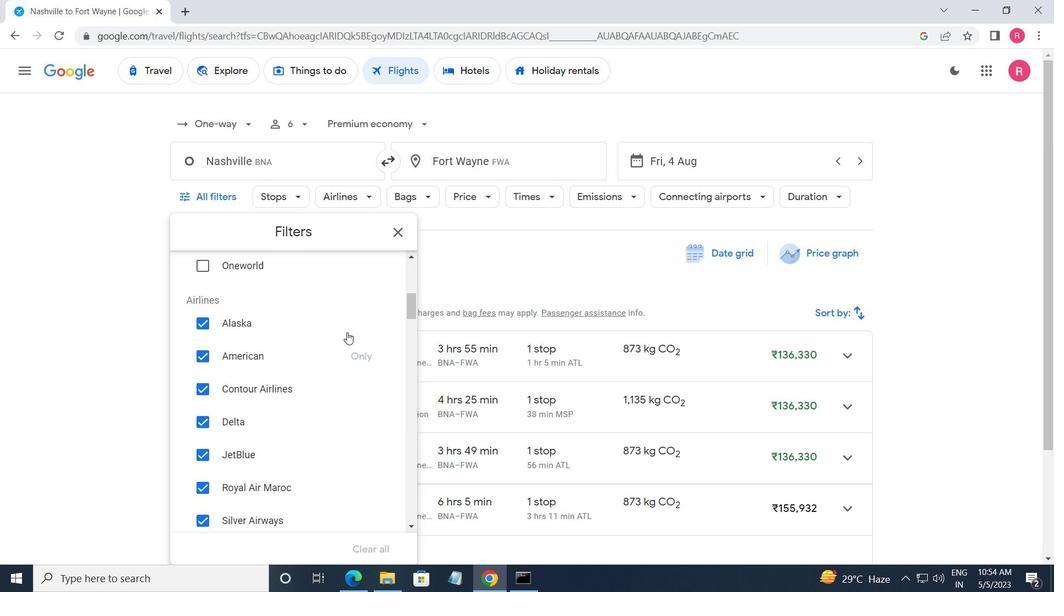
Action: Mouse scrolled (349, 330) with delta (0, 0)
Screenshot: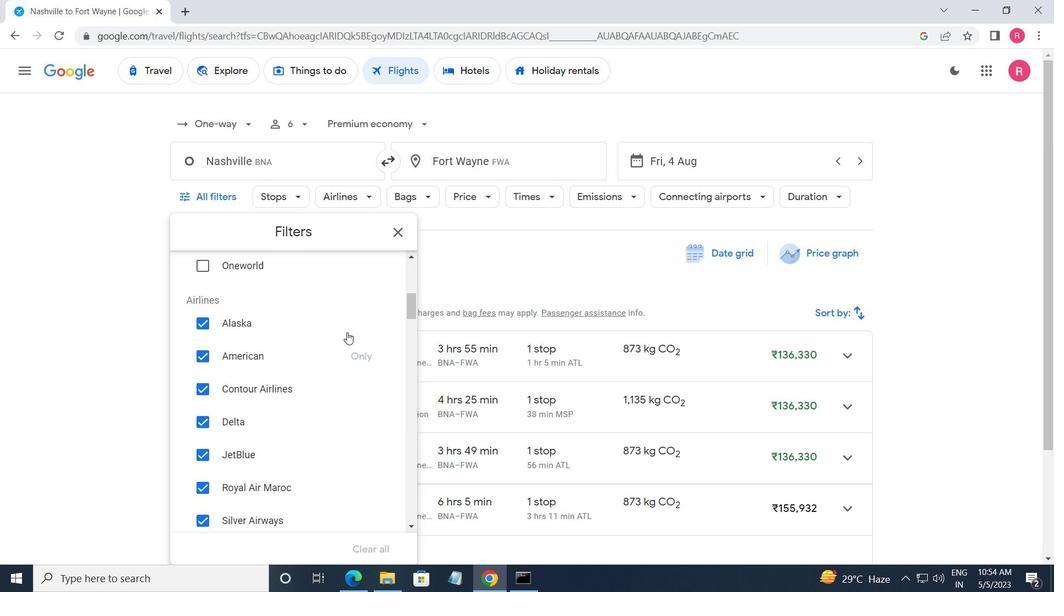 
Action: Mouse scrolled (349, 330) with delta (0, 0)
Screenshot: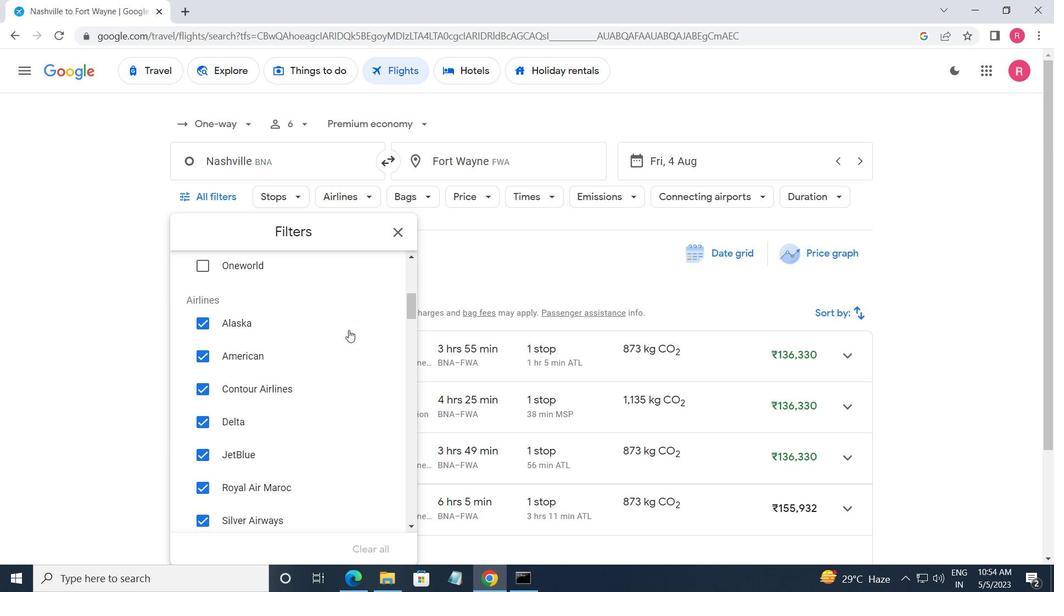 
Action: Mouse scrolled (349, 330) with delta (0, 0)
Screenshot: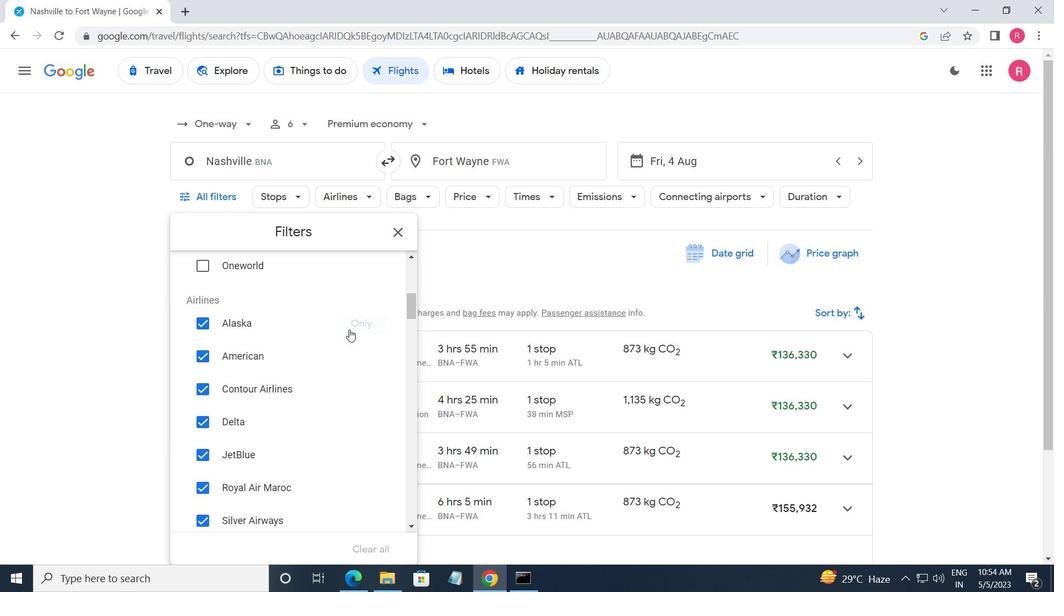 
Action: Mouse moved to (380, 355)
Screenshot: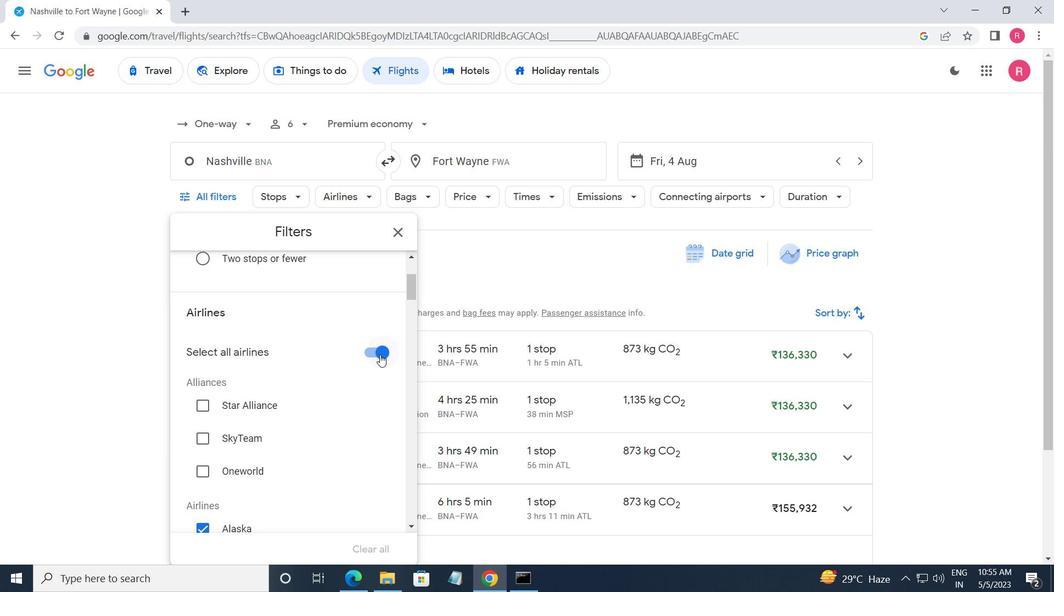 
Action: Mouse pressed left at (380, 355)
Screenshot: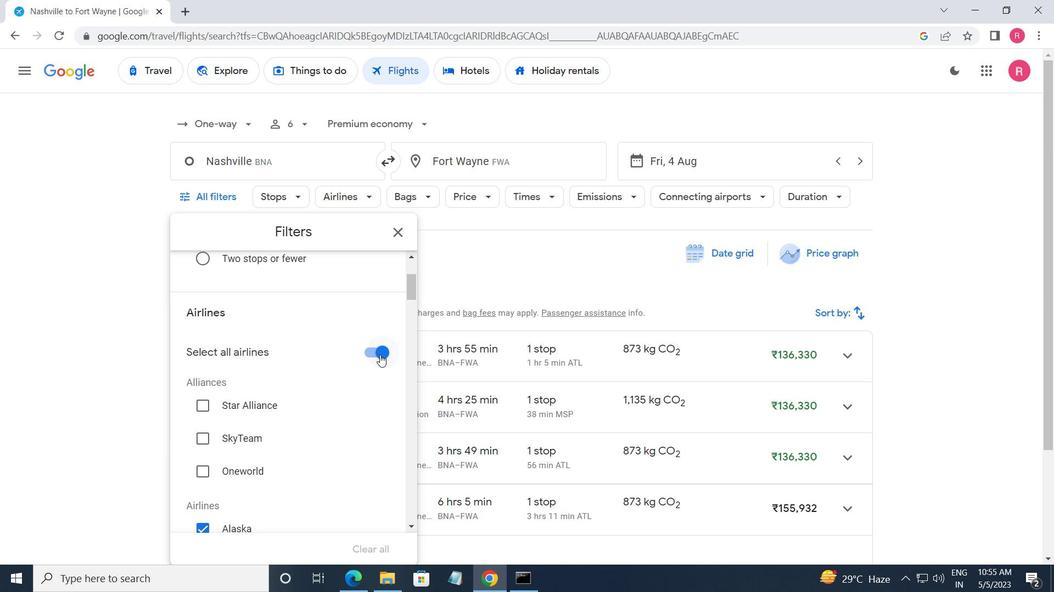 
Action: Mouse moved to (330, 412)
Screenshot: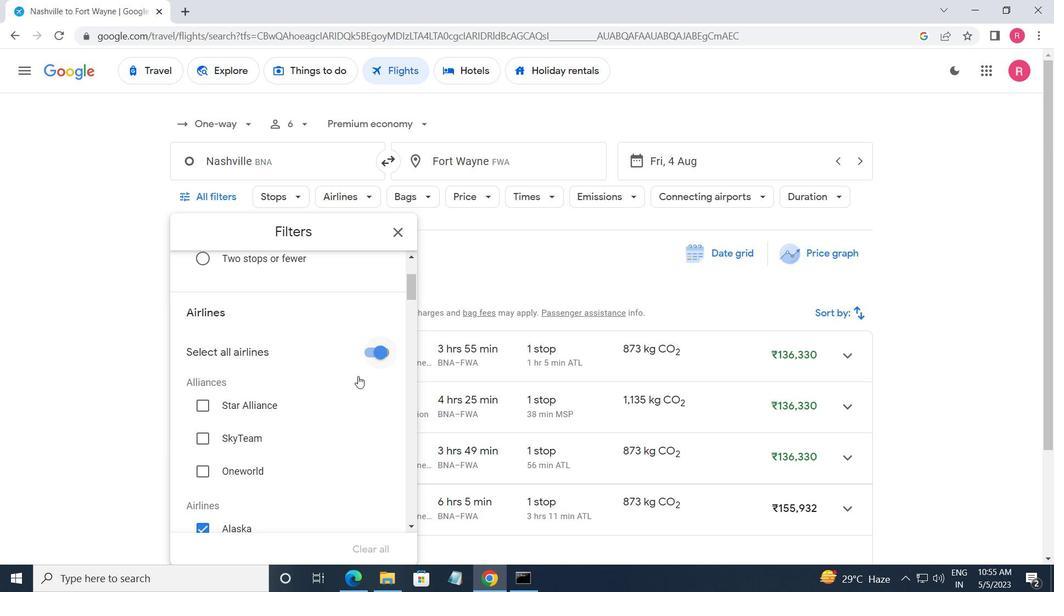 
Action: Mouse scrolled (330, 411) with delta (0, 0)
Screenshot: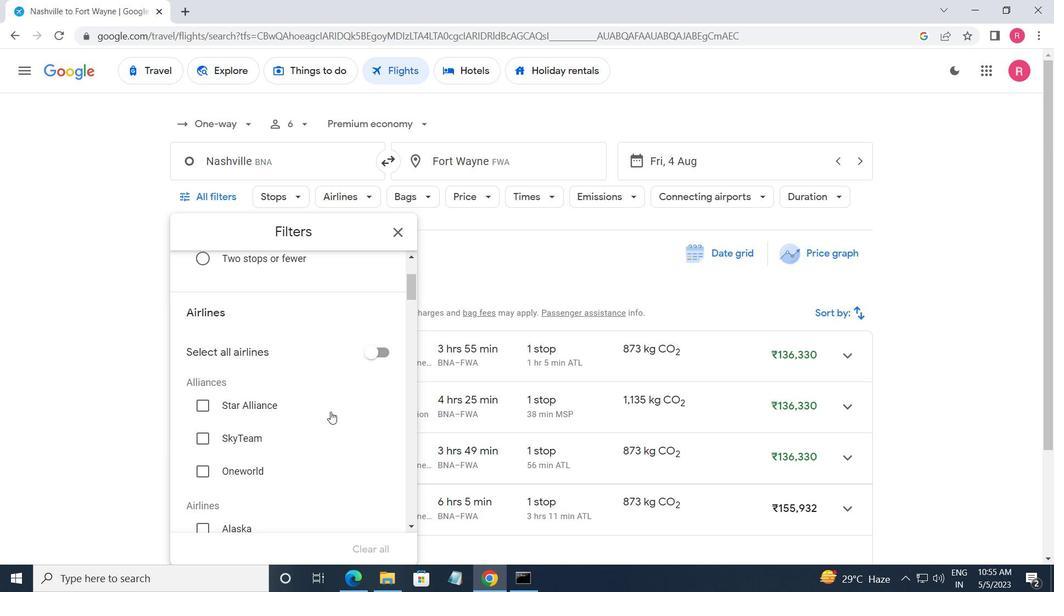 
Action: Mouse scrolled (330, 411) with delta (0, 0)
Screenshot: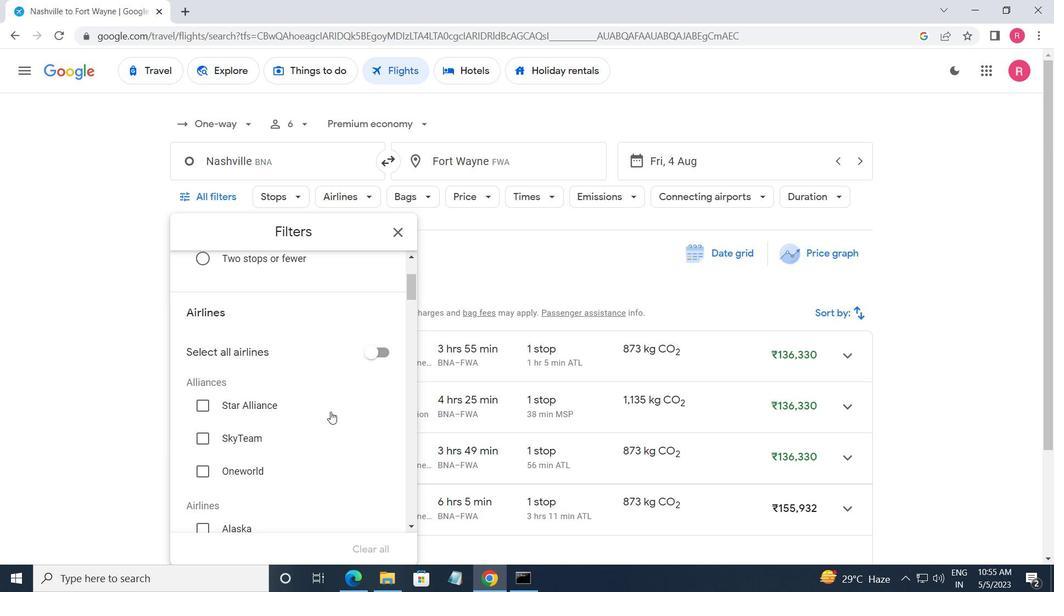 
Action: Mouse scrolled (330, 411) with delta (0, 0)
Screenshot: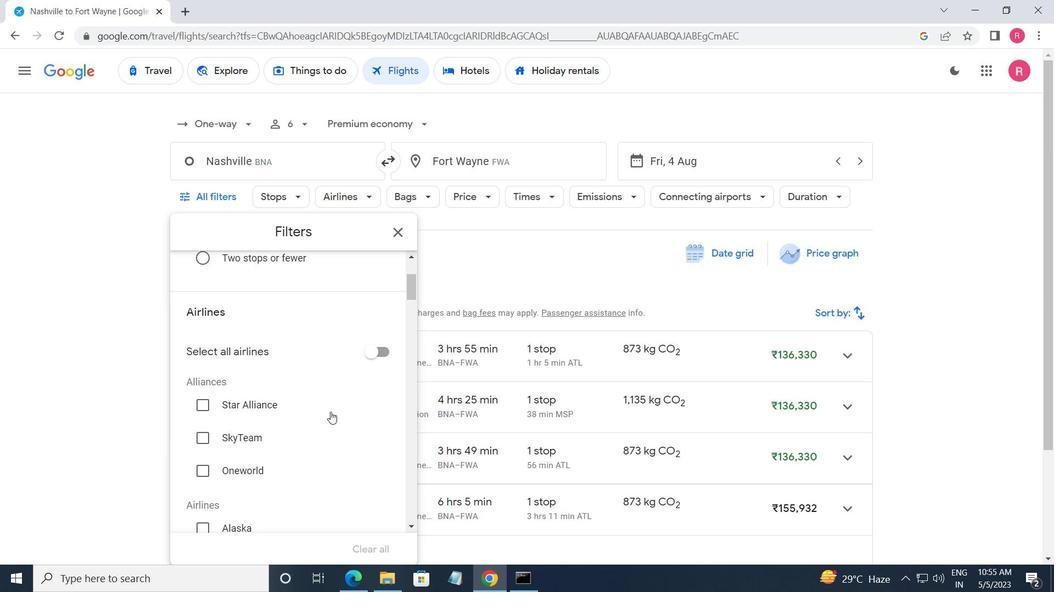 
Action: Mouse scrolled (330, 411) with delta (0, 0)
Screenshot: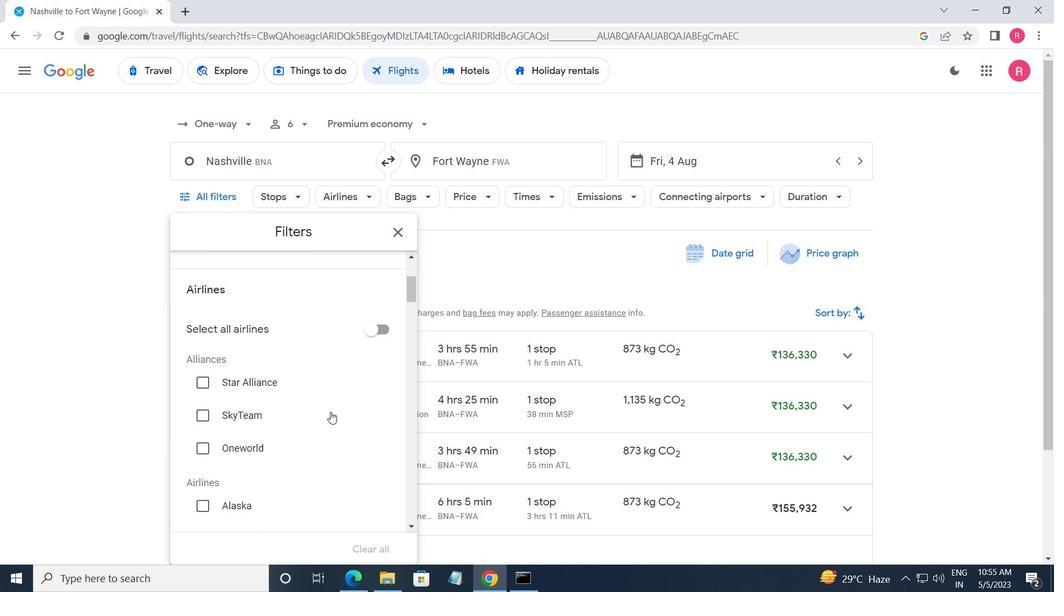
Action: Mouse scrolled (330, 411) with delta (0, 0)
Screenshot: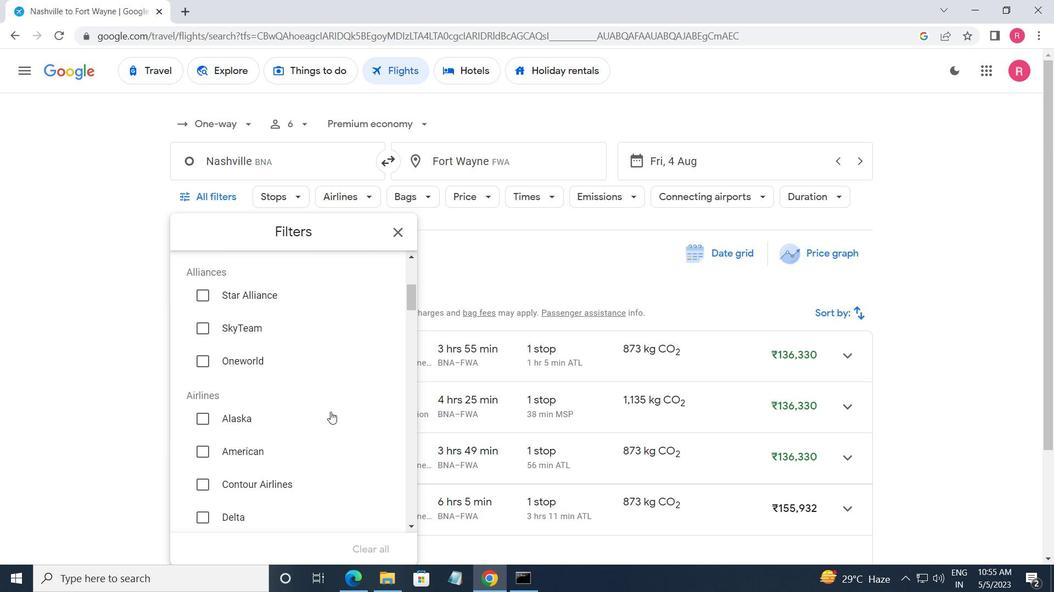 
Action: Mouse scrolled (330, 411) with delta (0, 0)
Screenshot: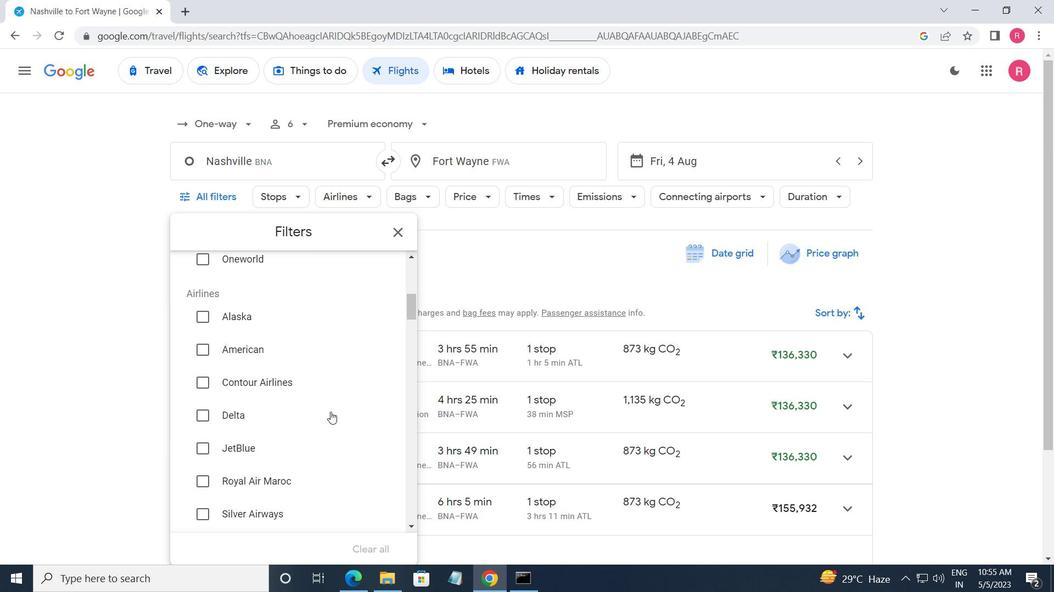 
Action: Mouse scrolled (330, 411) with delta (0, 0)
Screenshot: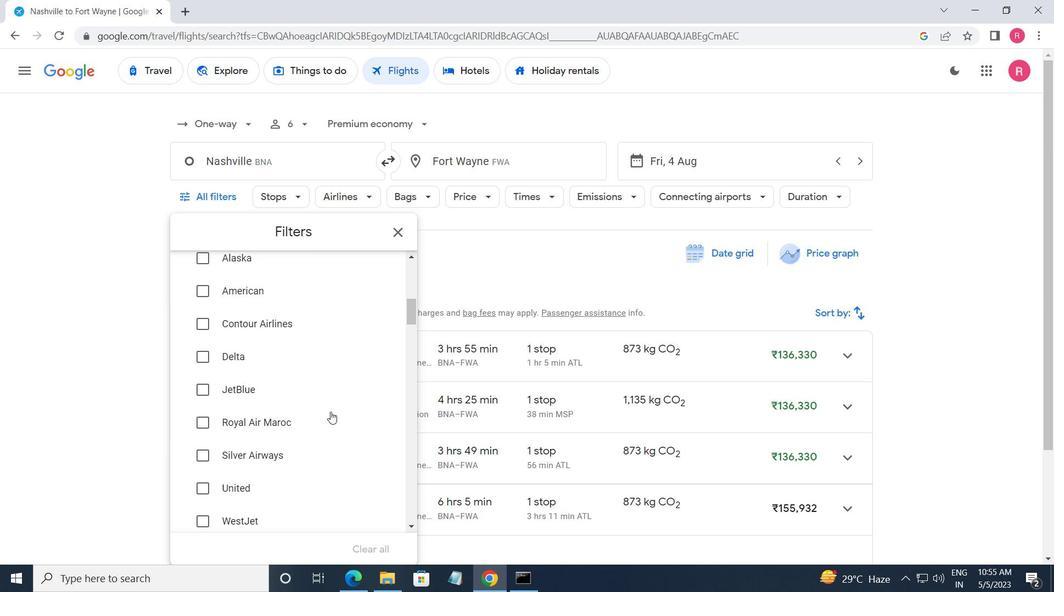 
Action: Mouse scrolled (330, 411) with delta (0, 0)
Screenshot: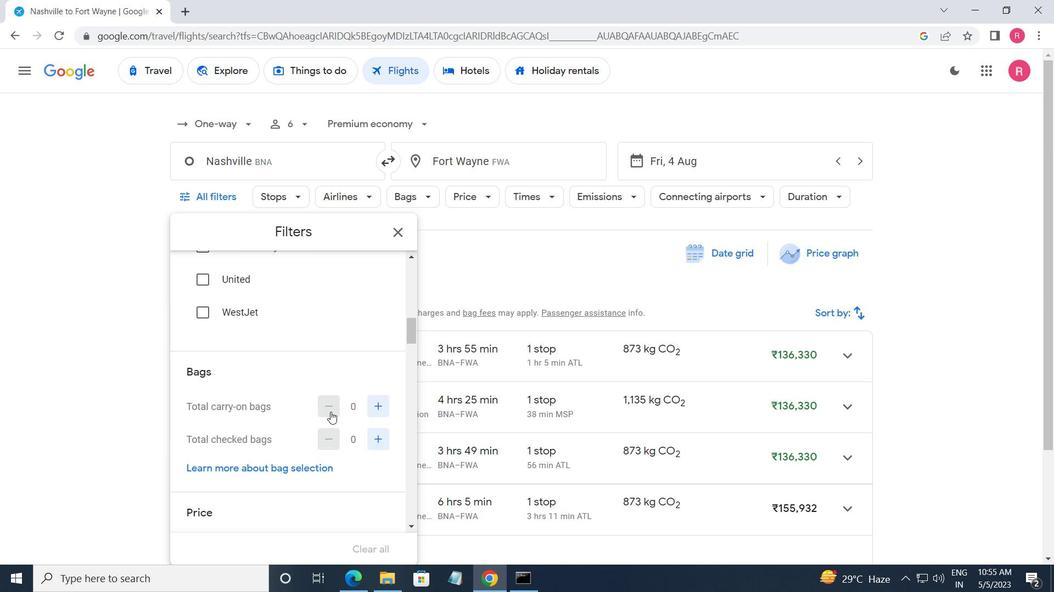 
Action: Mouse moved to (371, 346)
Screenshot: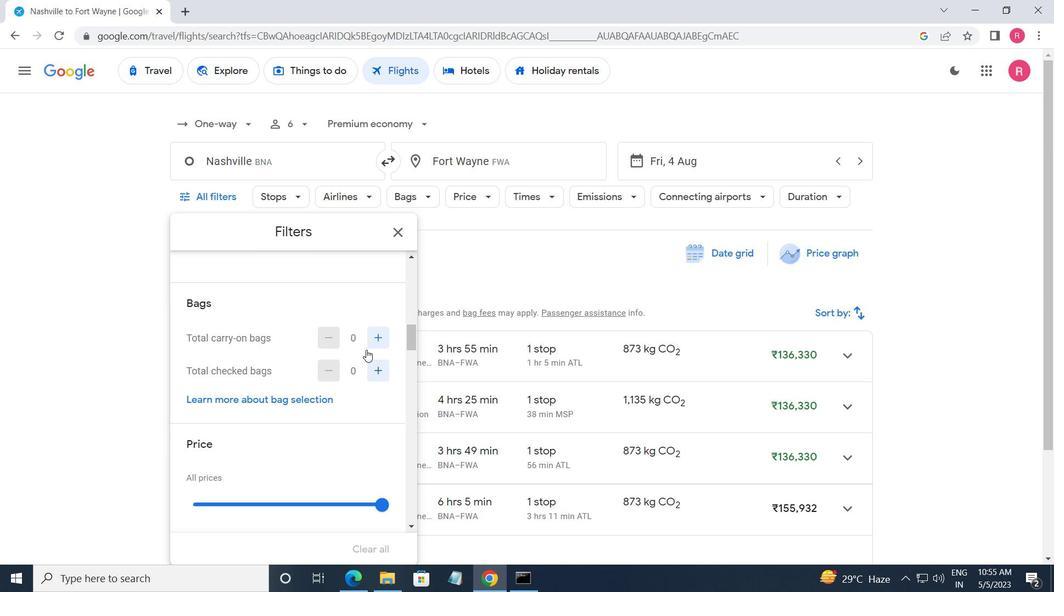 
Action: Mouse pressed left at (371, 346)
Screenshot: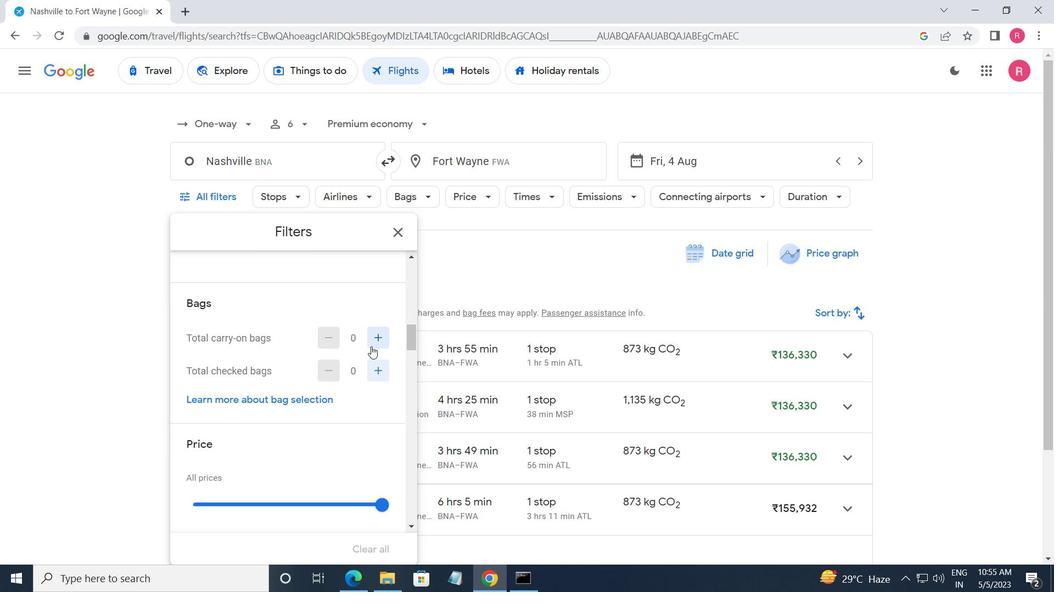 
Action: Mouse pressed left at (371, 346)
Screenshot: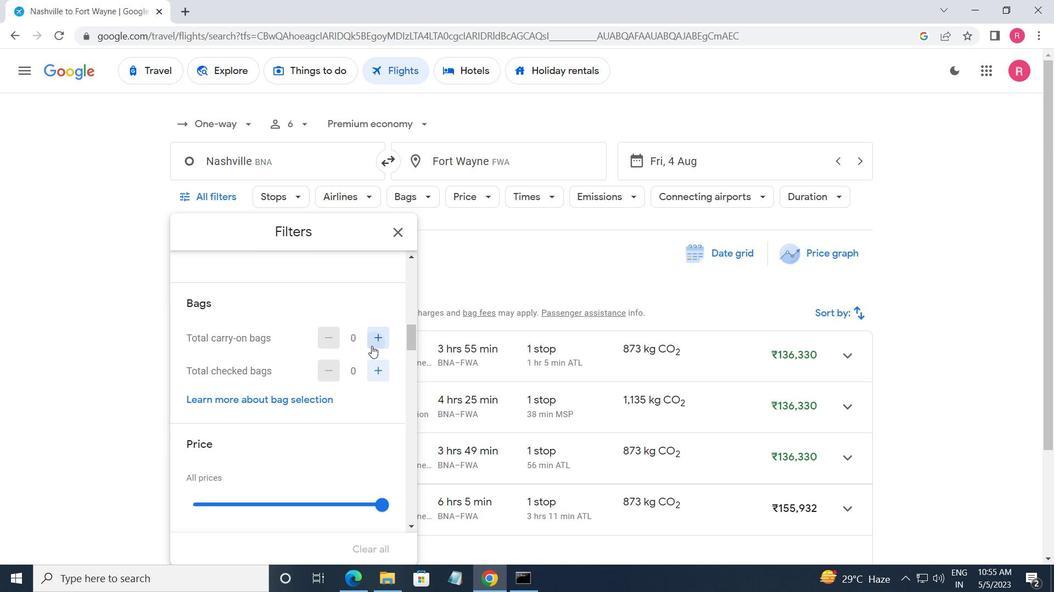 
Action: Mouse scrolled (371, 345) with delta (0, 0)
Screenshot: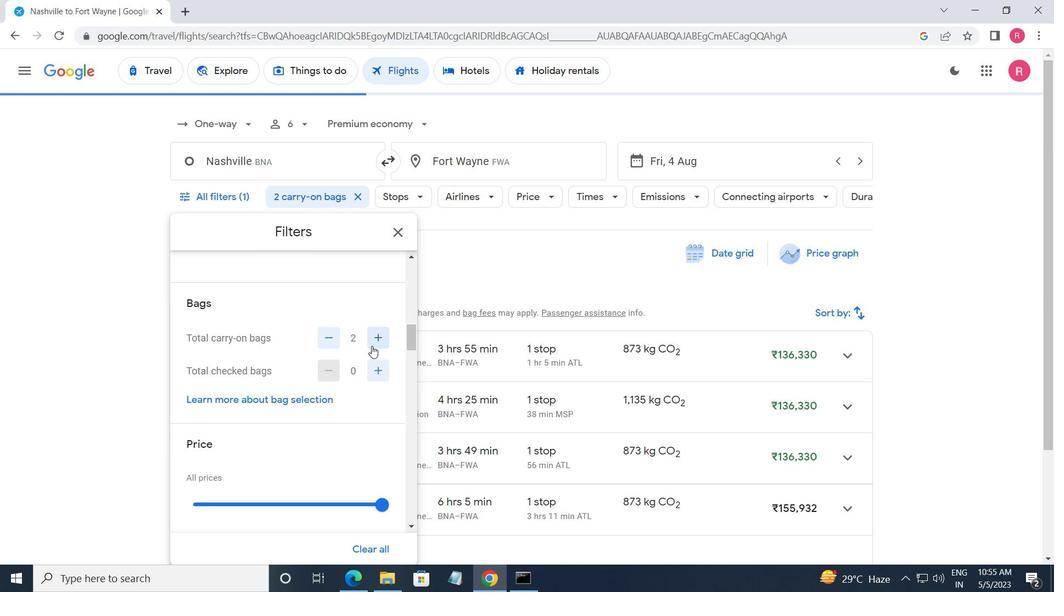 
Action: Mouse moved to (381, 310)
Screenshot: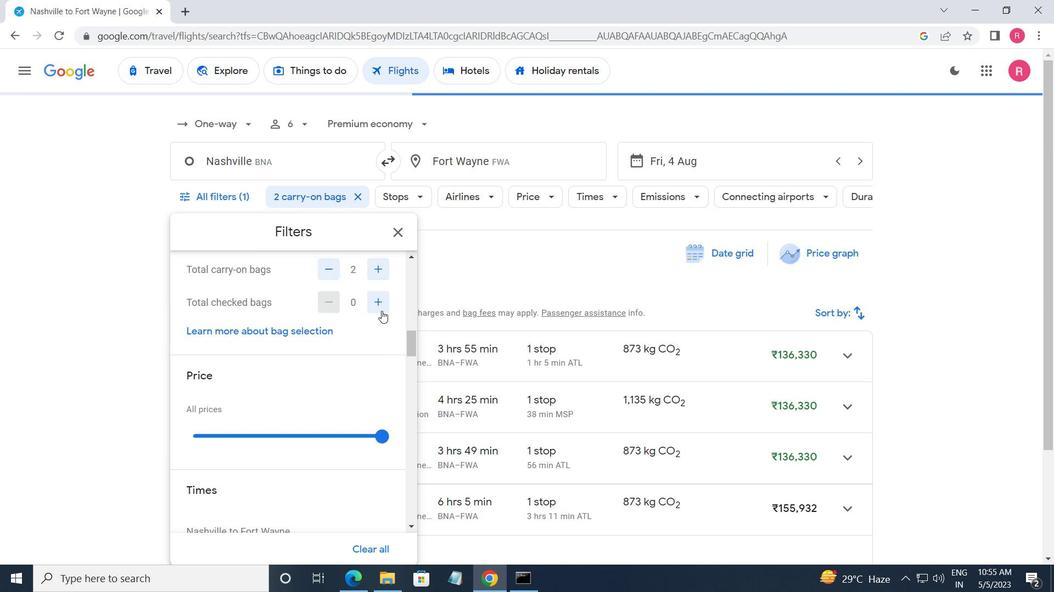 
Action: Mouse pressed left at (381, 310)
Screenshot: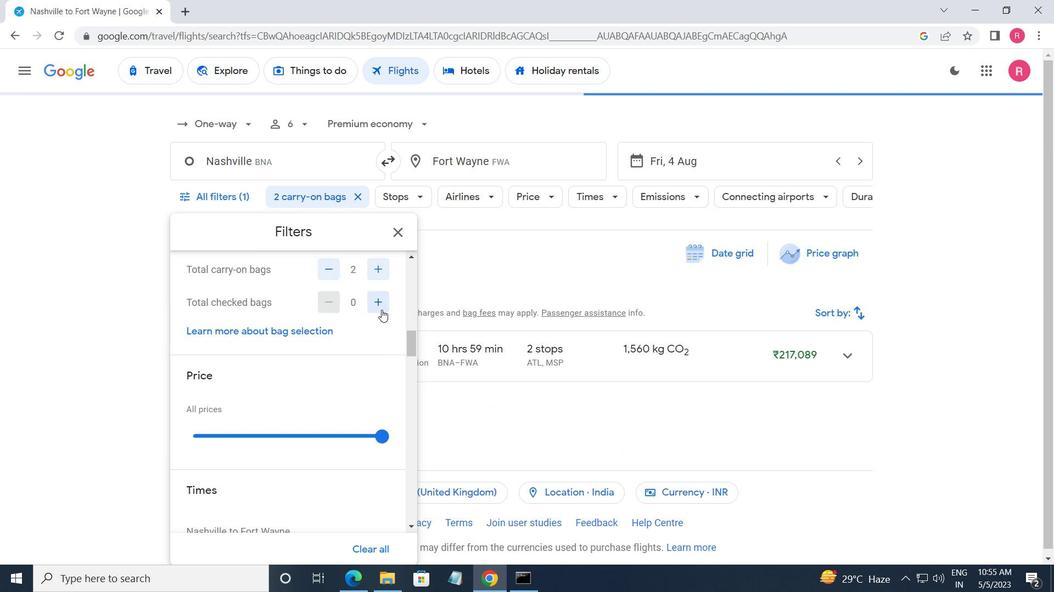 
Action: Mouse moved to (359, 342)
Screenshot: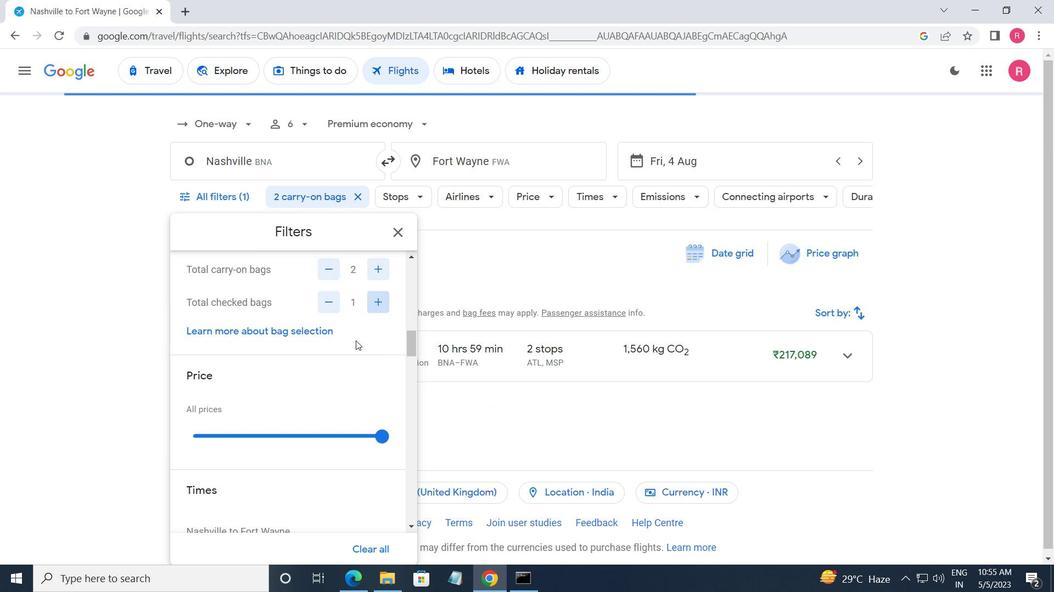 
Action: Mouse scrolled (359, 341) with delta (0, 0)
Screenshot: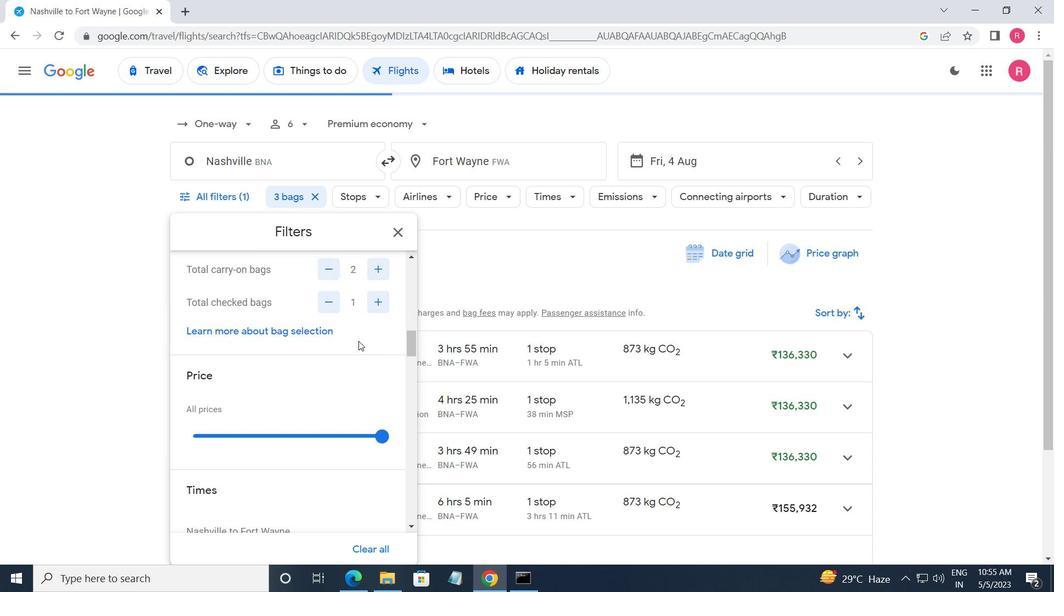
Action: Mouse moved to (376, 368)
Screenshot: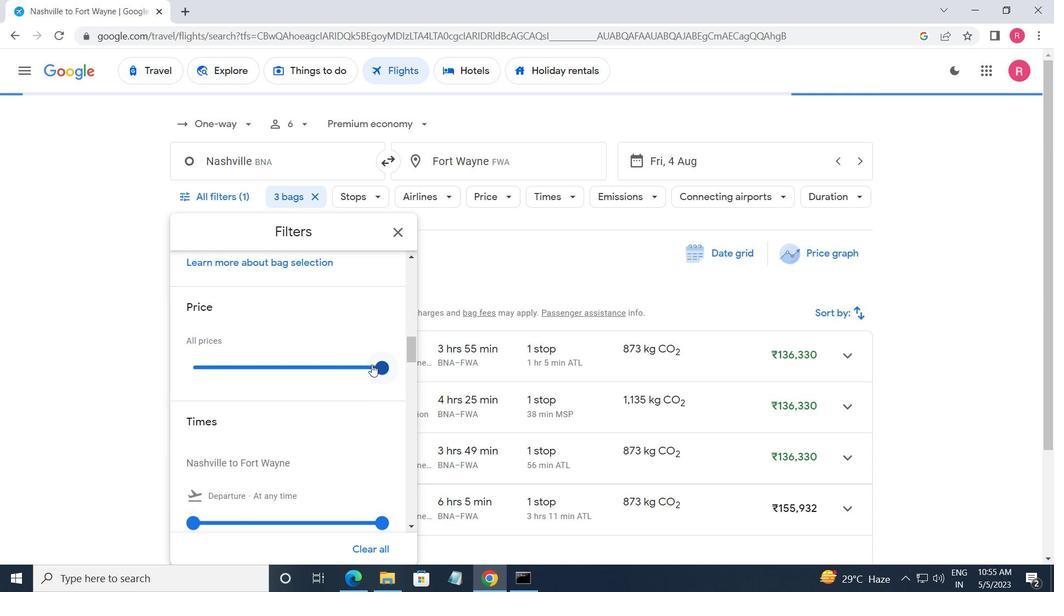 
Action: Mouse pressed left at (376, 368)
Screenshot: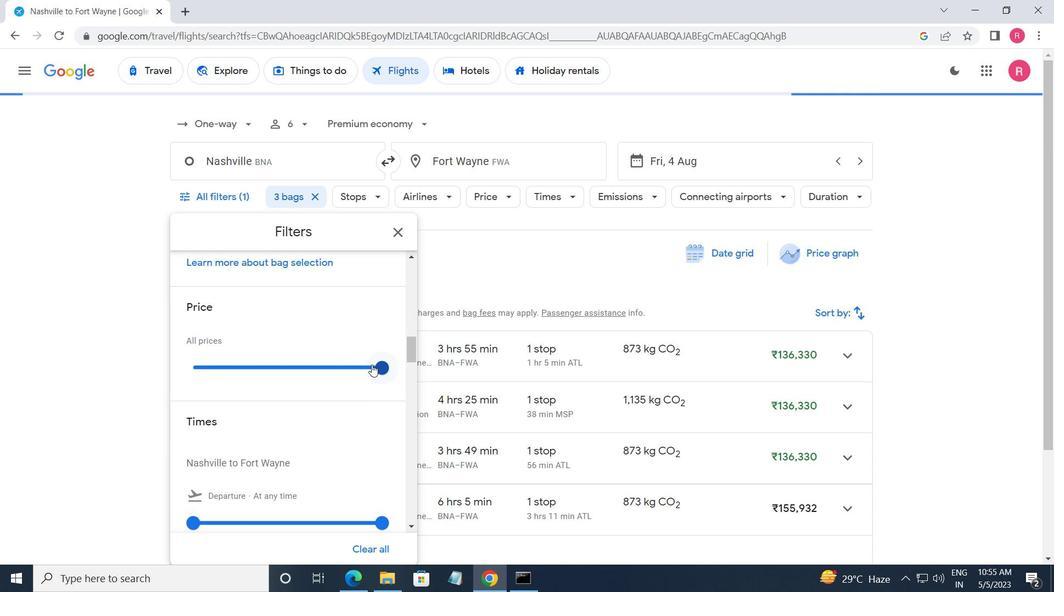 
Action: Mouse moved to (382, 373)
Screenshot: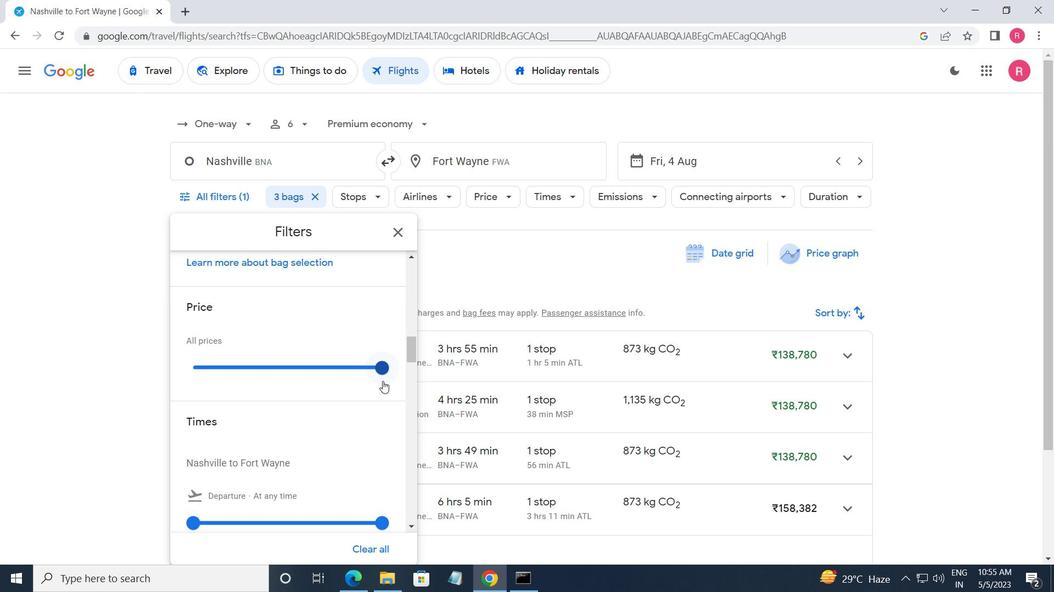 
Action: Mouse pressed left at (382, 373)
Screenshot: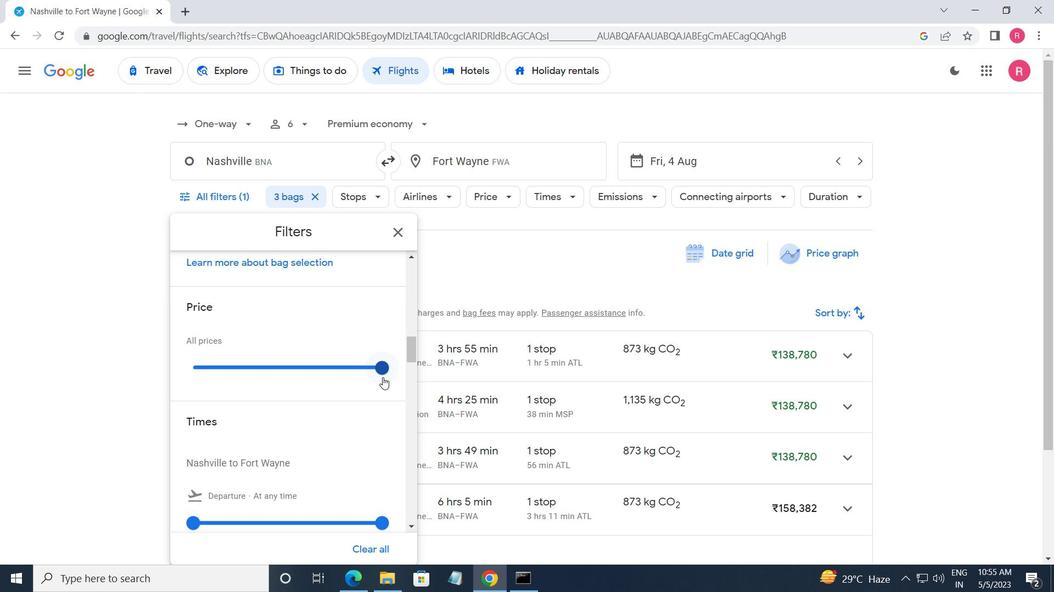 
Action: Mouse moved to (233, 401)
Screenshot: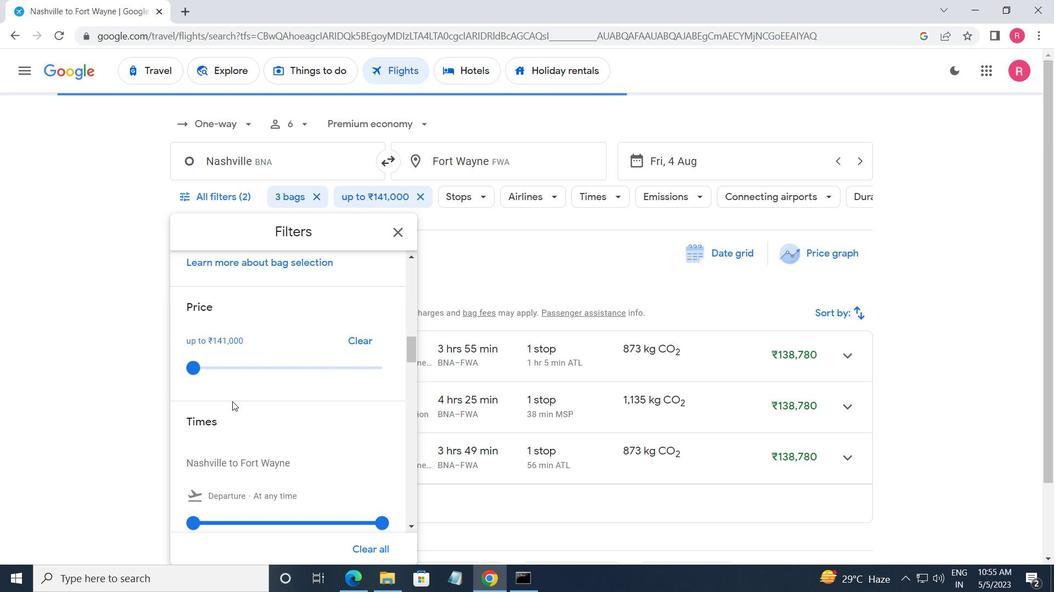
Action: Mouse scrolled (233, 401) with delta (0, 0)
Screenshot: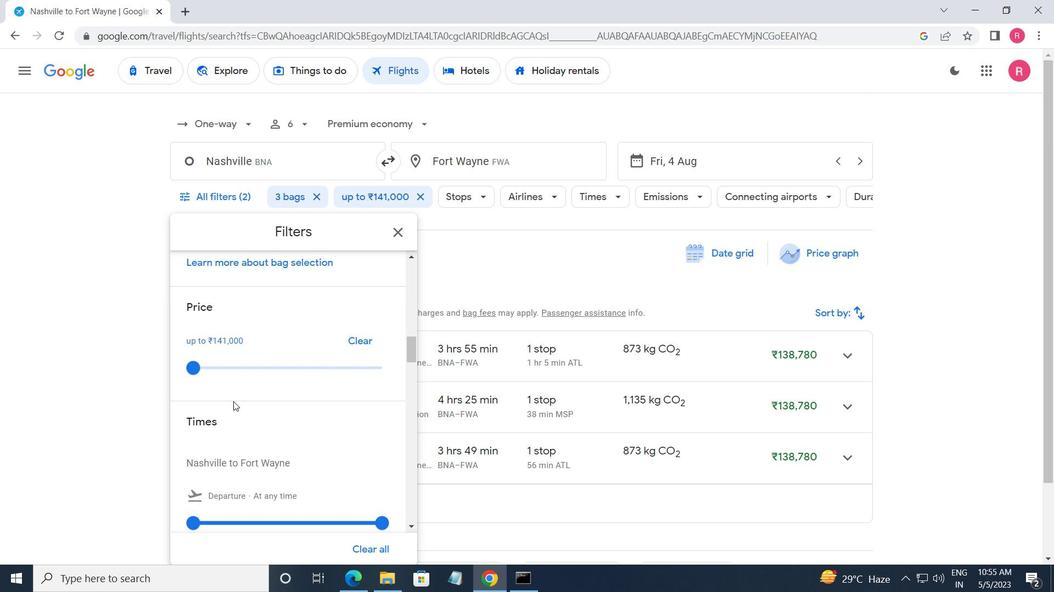 
Action: Mouse scrolled (233, 401) with delta (0, 0)
Screenshot: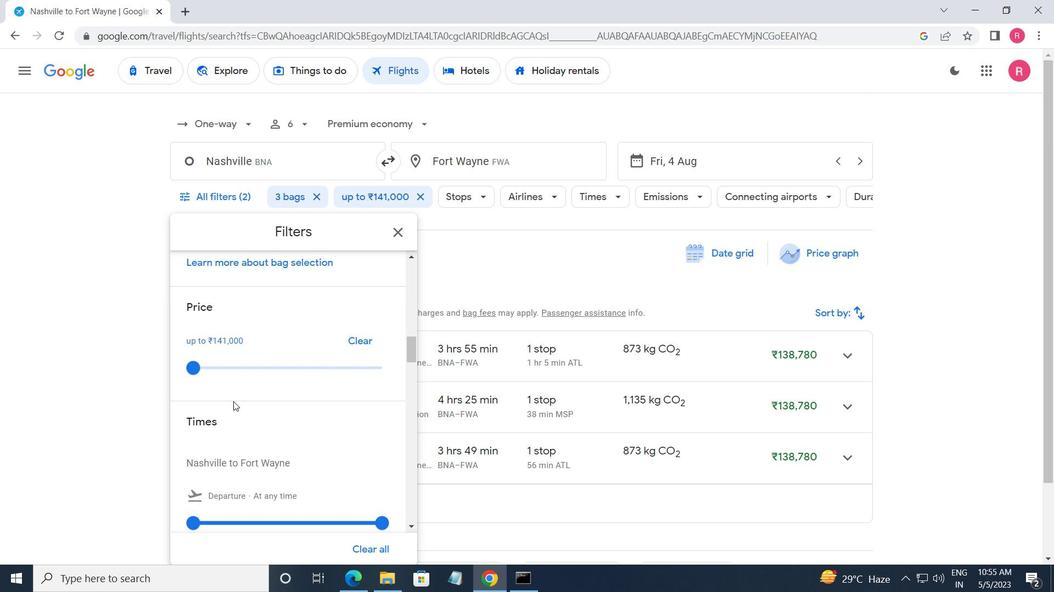 
Action: Mouse moved to (204, 388)
Screenshot: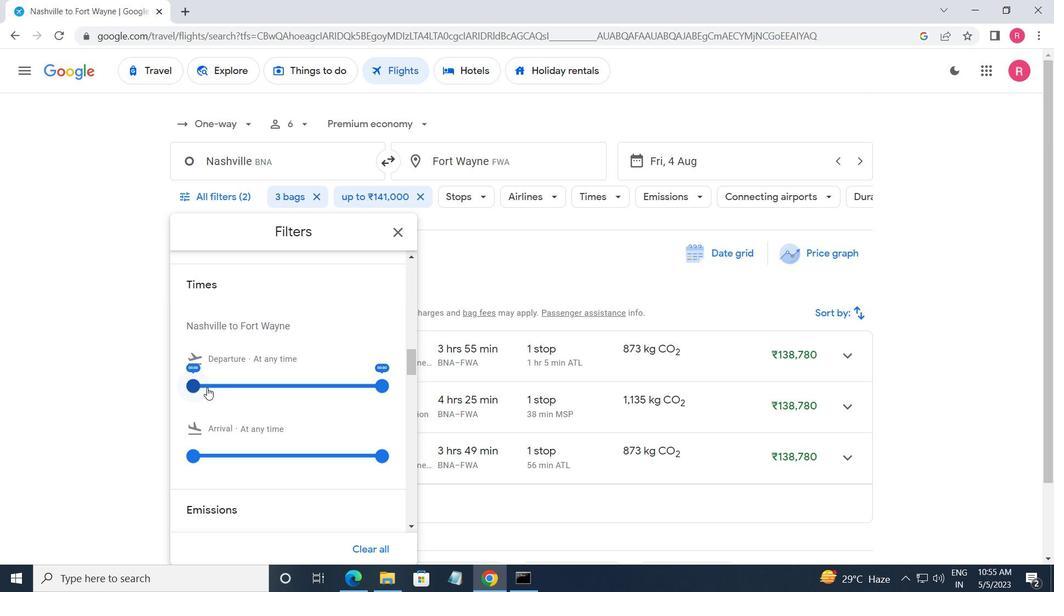 
Action: Mouse pressed left at (204, 388)
Screenshot: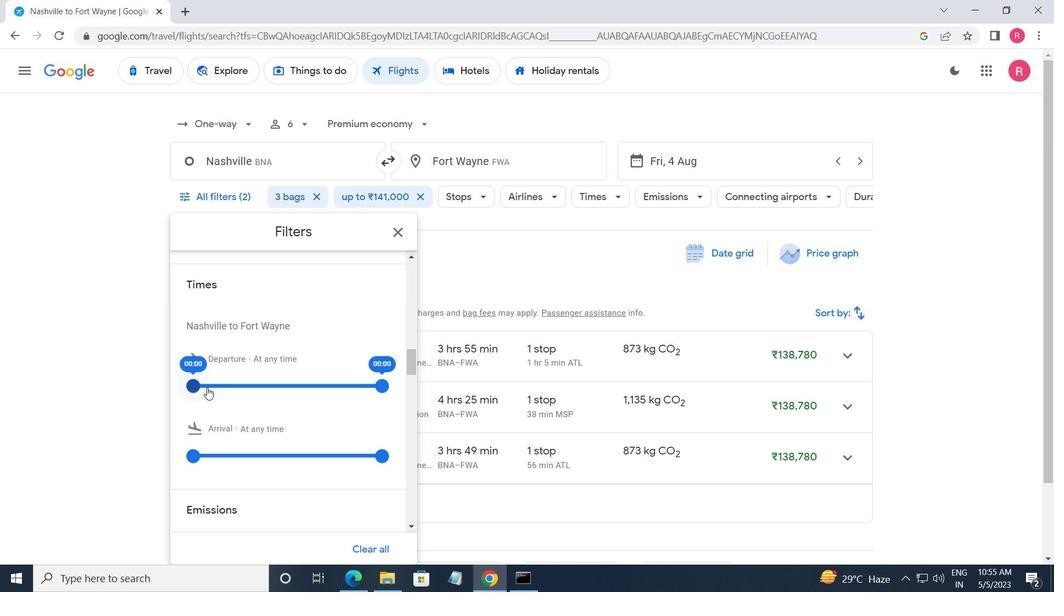 
Action: Mouse moved to (375, 384)
Screenshot: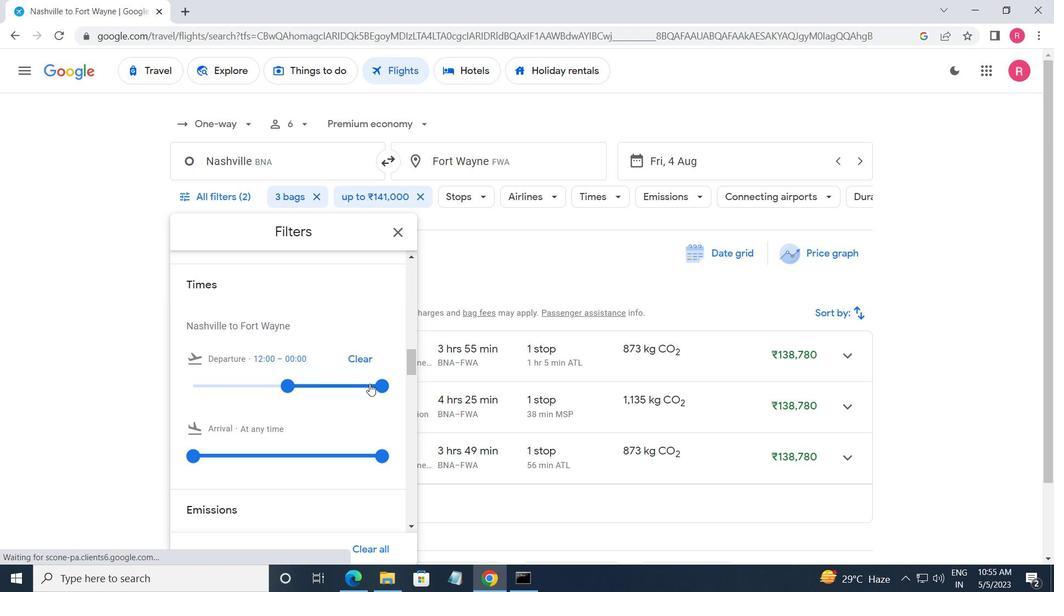 
Action: Mouse pressed left at (375, 384)
Screenshot: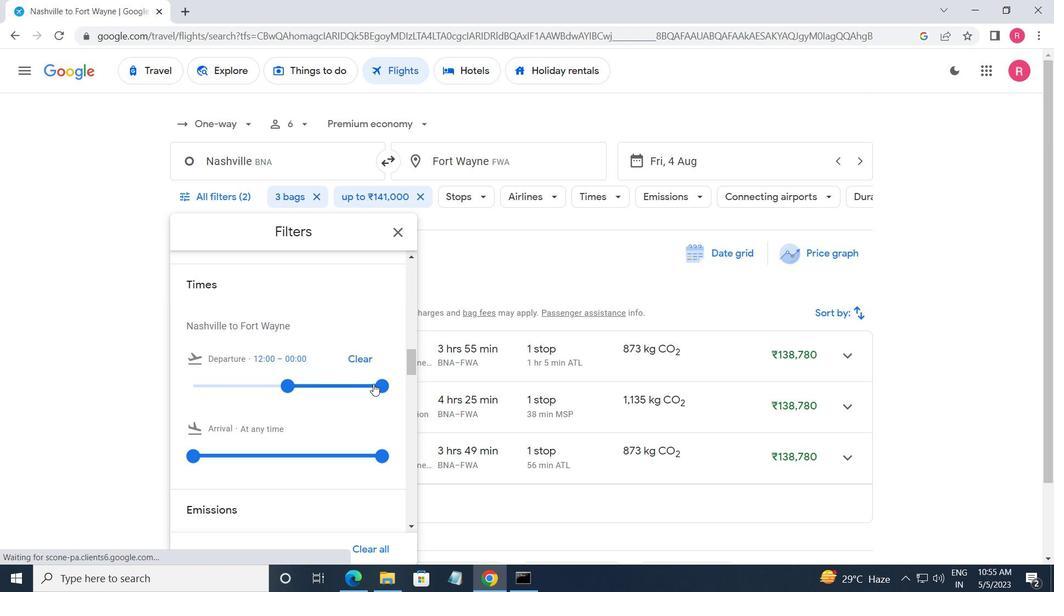
Action: Mouse moved to (391, 233)
Screenshot: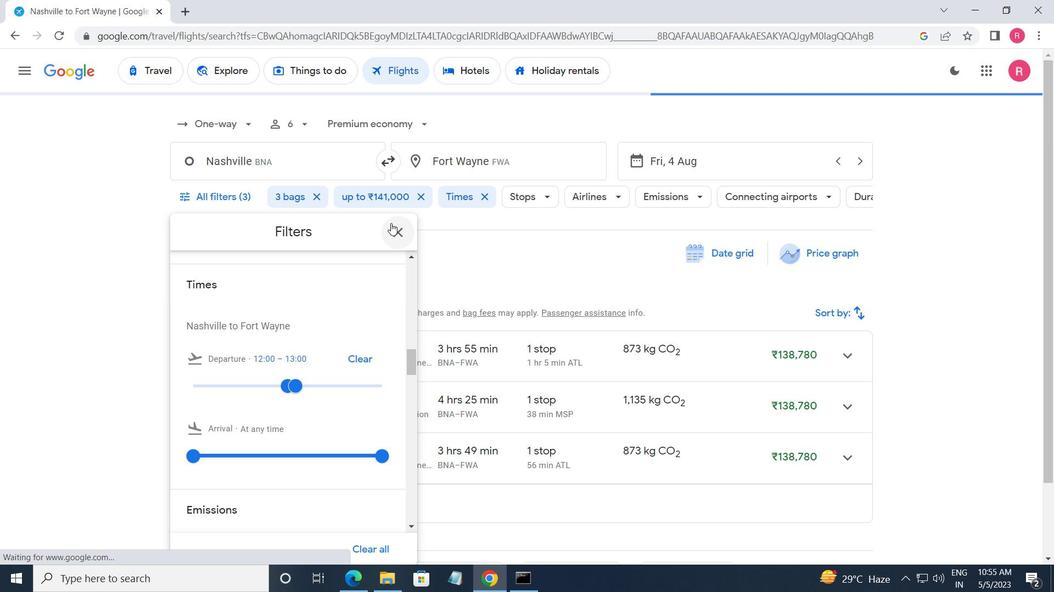 
Action: Mouse pressed left at (391, 233)
Screenshot: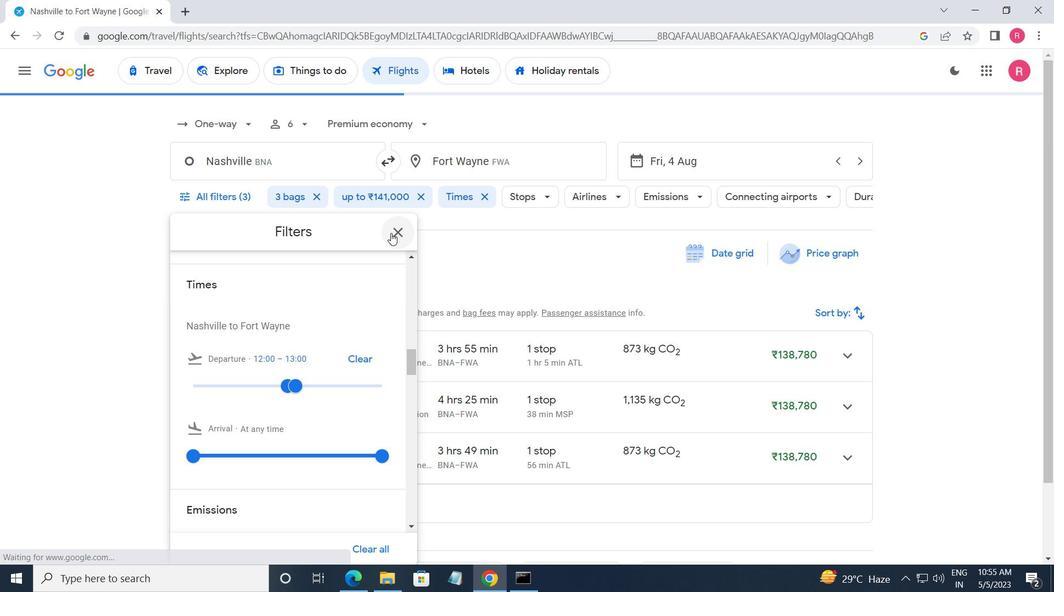 
